 Task: Create a 'doctor' object.
Action: Mouse moved to (779, 62)
Screenshot: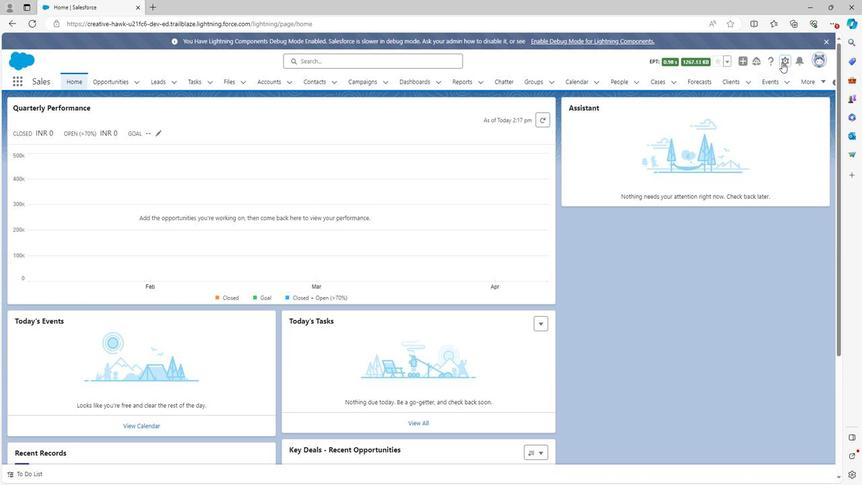 
Action: Mouse pressed left at (779, 62)
Screenshot: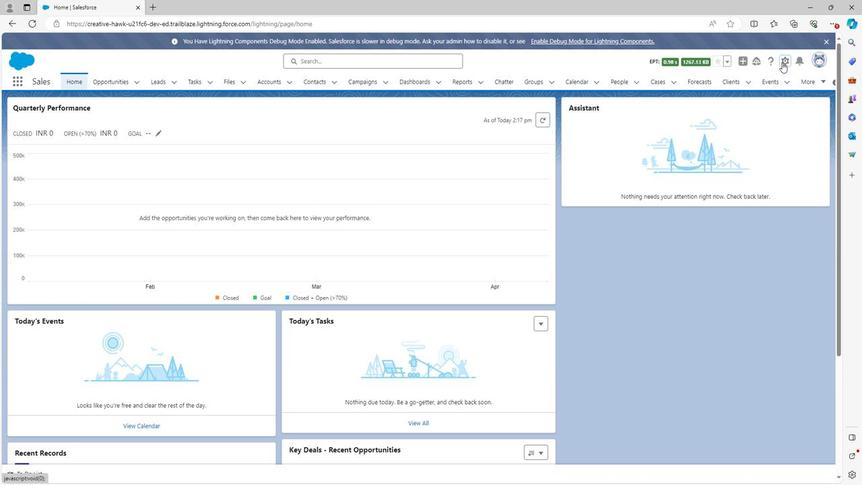
Action: Mouse moved to (743, 88)
Screenshot: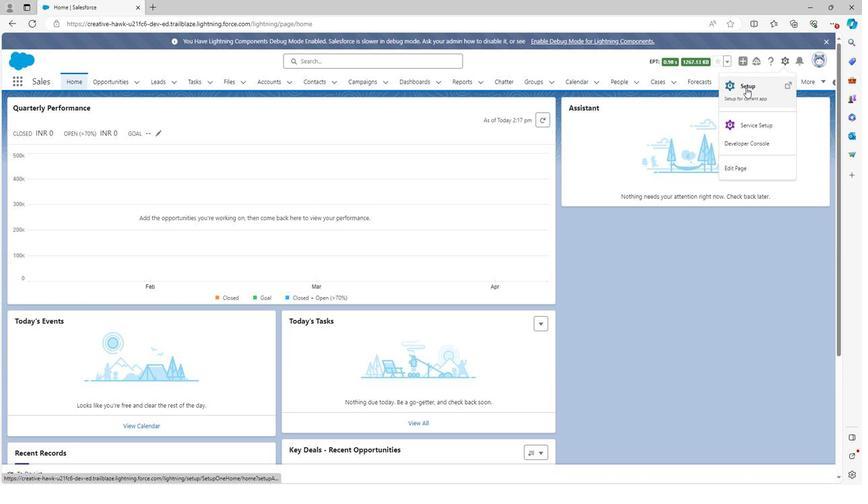 
Action: Mouse pressed left at (743, 88)
Screenshot: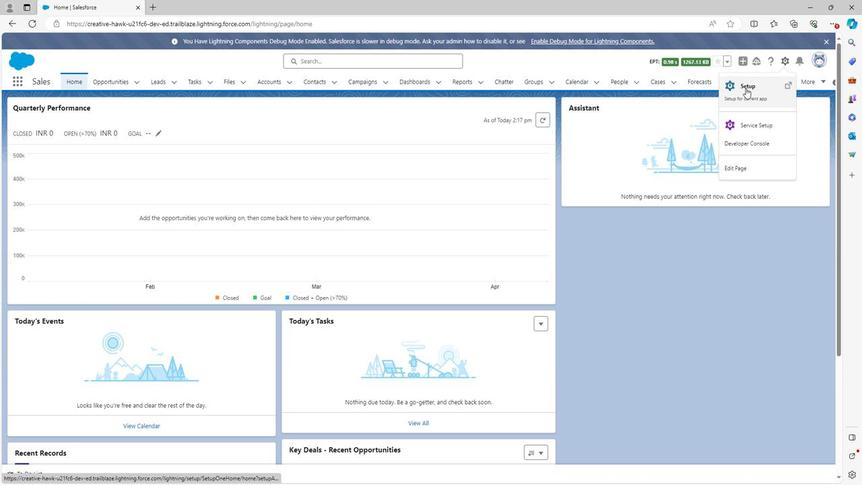 
Action: Mouse moved to (111, 78)
Screenshot: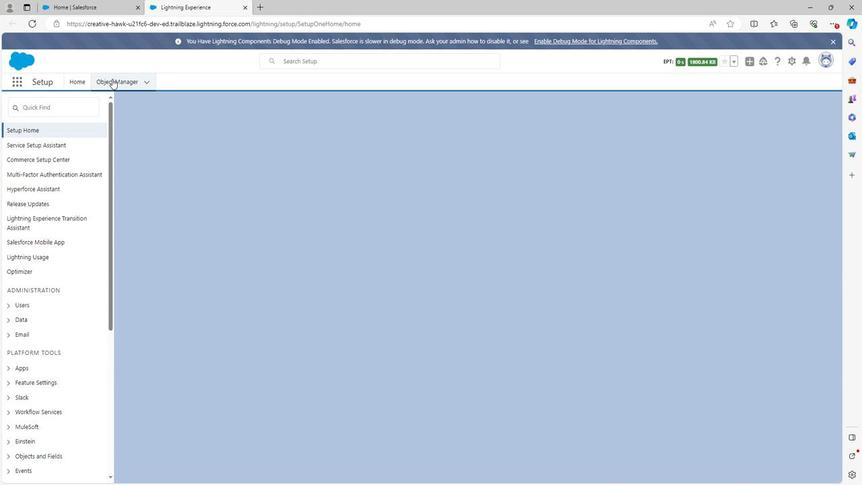 
Action: Mouse pressed left at (111, 78)
Screenshot: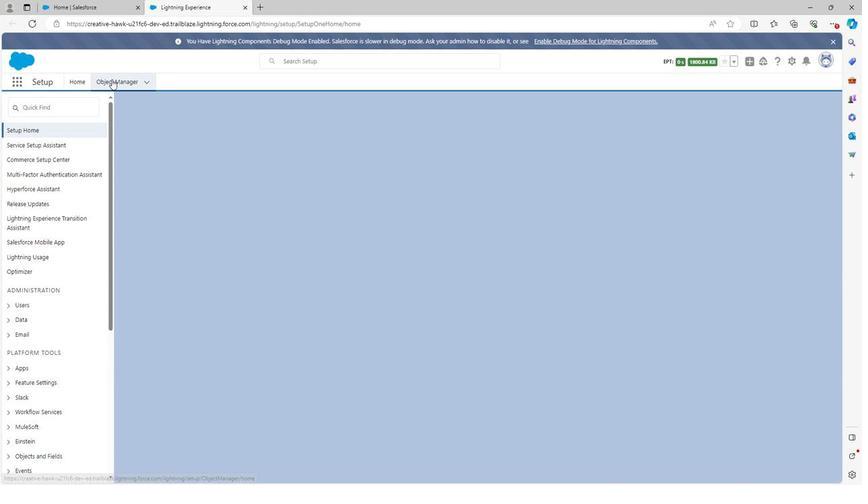 
Action: Mouse moved to (799, 110)
Screenshot: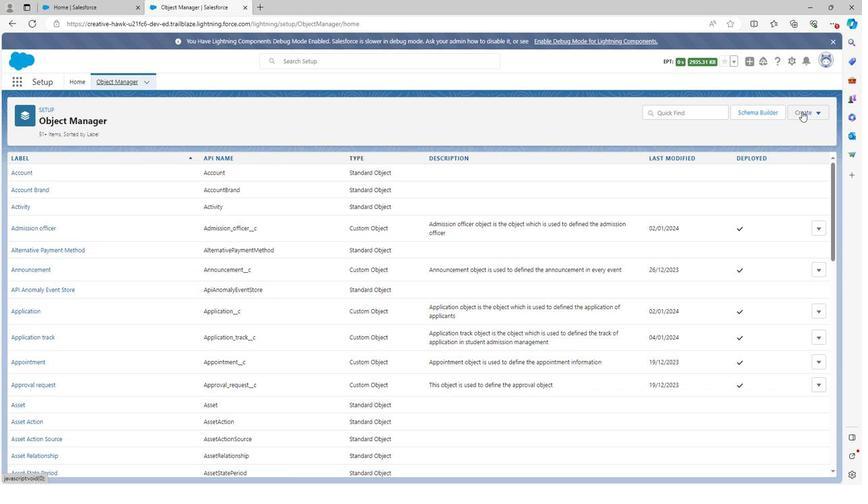 
Action: Mouse pressed left at (799, 110)
Screenshot: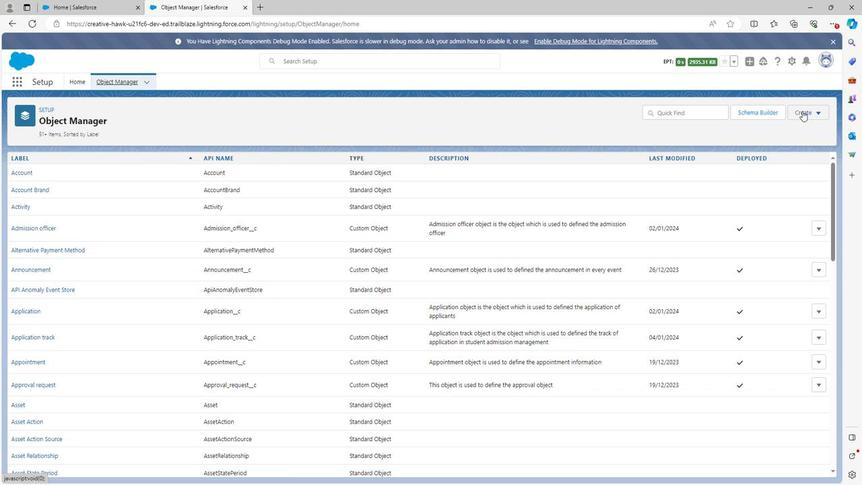 
Action: Mouse moved to (763, 140)
Screenshot: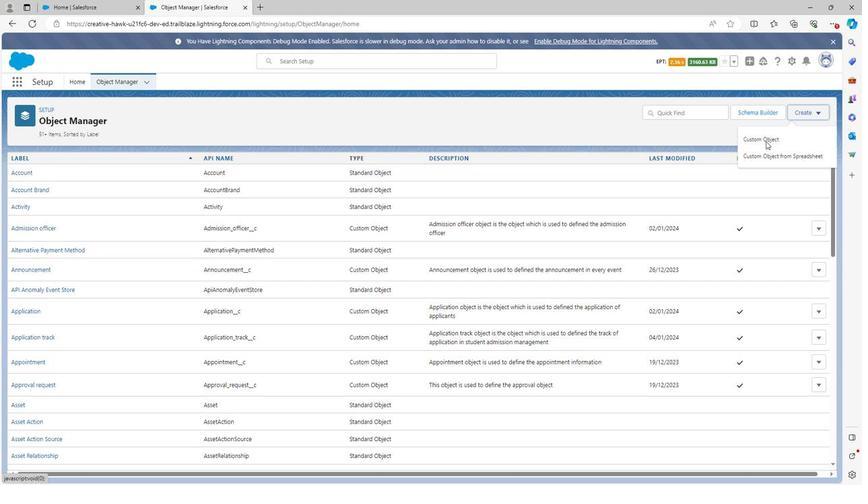 
Action: Mouse pressed left at (763, 140)
Screenshot: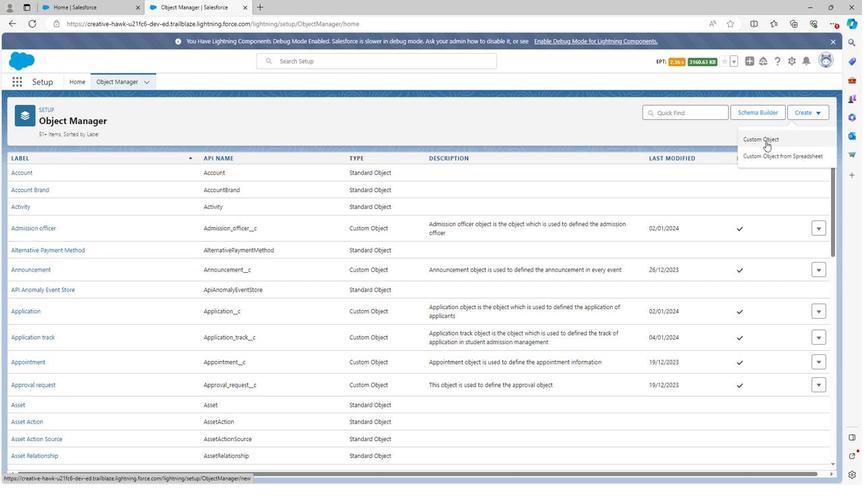 
Action: Mouse moved to (217, 227)
Screenshot: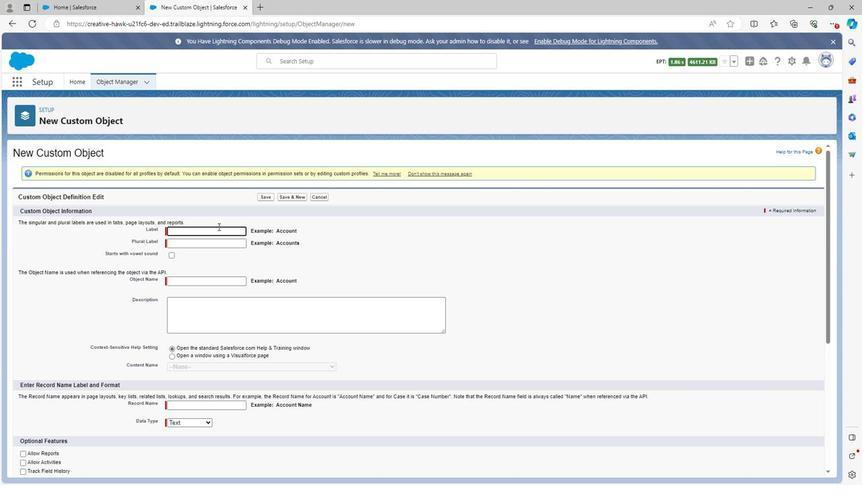 
Action: Key pressed <Key.shift><Key.shift><Key.shift><Key.shift><Key.shift><Key.shift><Key.shift><Key.shift><Key.shift><Key.shift><Key.shift><Key.shift><Key.shift>OPD<Key.space>docto
Screenshot: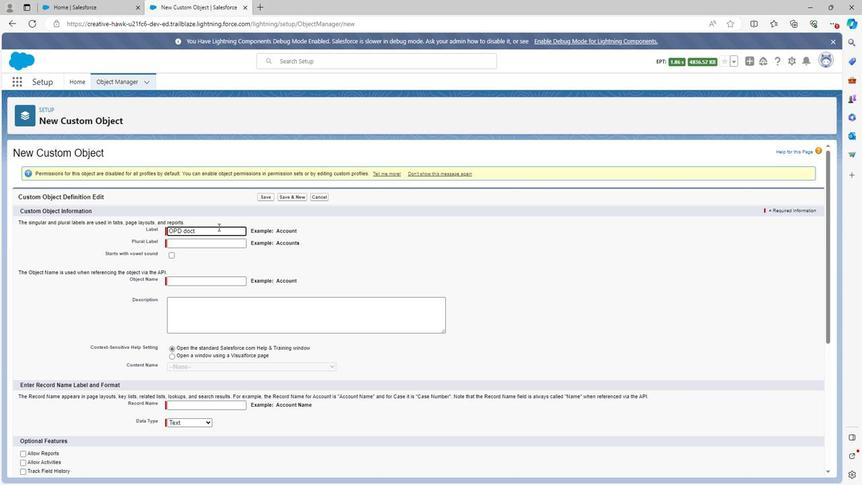 
Action: Mouse moved to (215, 227)
Screenshot: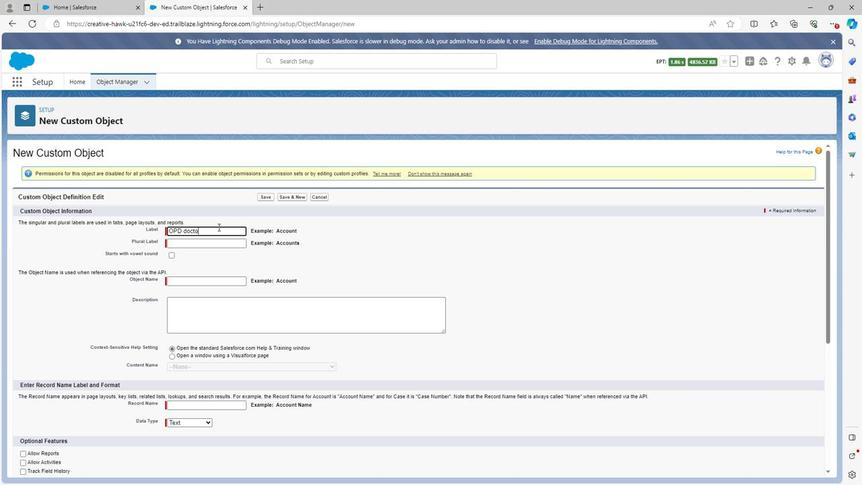 
Action: Key pressed r
Screenshot: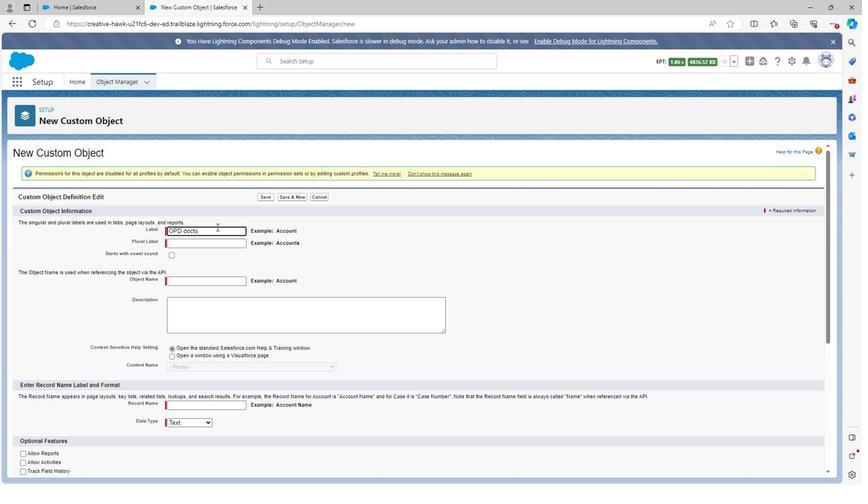 
Action: Mouse moved to (276, 261)
Screenshot: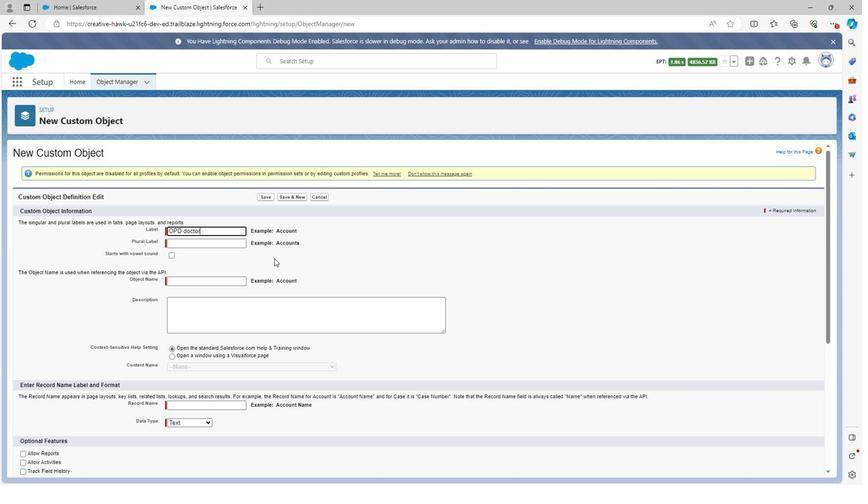 
Action: Mouse pressed left at (276, 261)
Screenshot: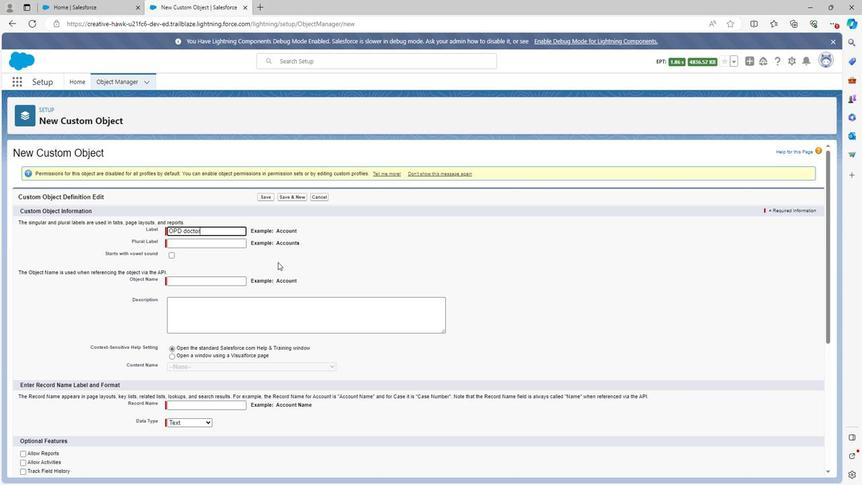 
Action: Mouse moved to (215, 244)
Screenshot: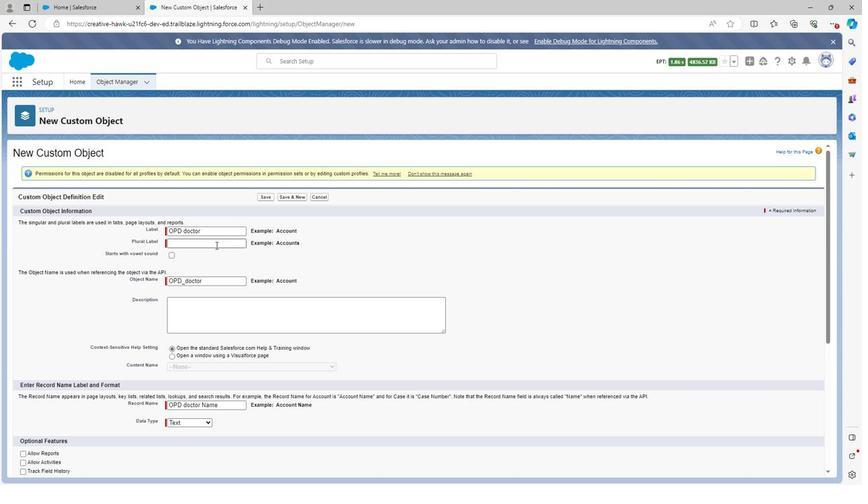 
Action: Mouse pressed left at (215, 244)
Screenshot: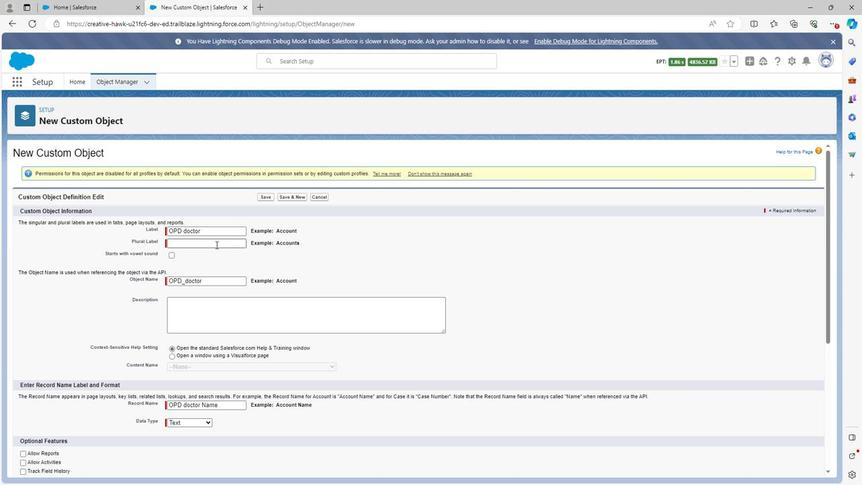 
Action: Key pressed <Key.shift><Key.shift><Key.shift><Key.shift><Key.shift><Key.shift><Key.shift><Key.shift><Key.shift>OPD<Key.space>doctors
Screenshot: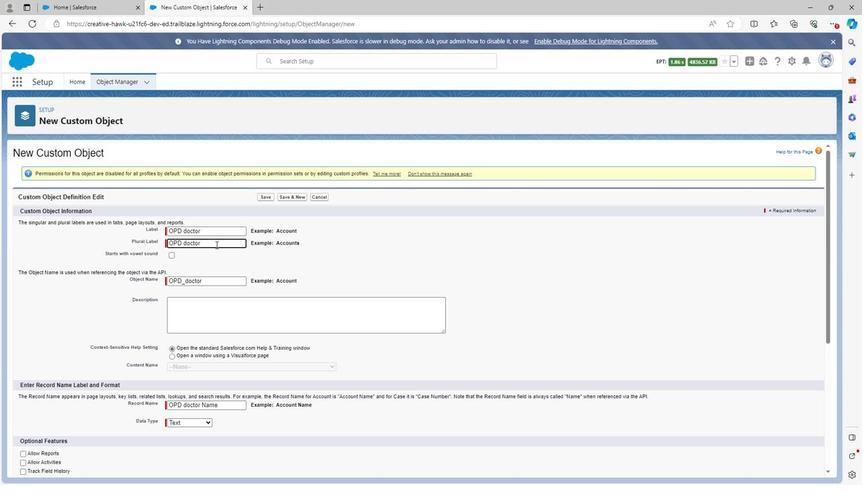 
Action: Mouse moved to (196, 309)
Screenshot: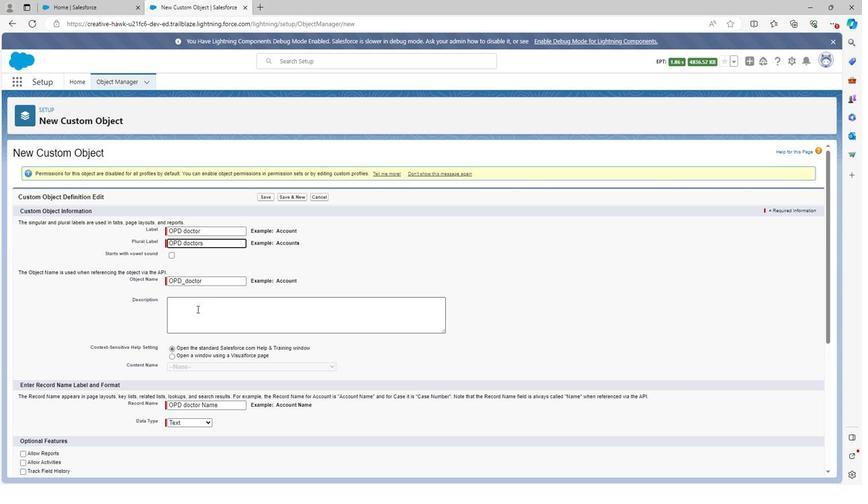 
Action: Mouse pressed left at (196, 309)
Screenshot: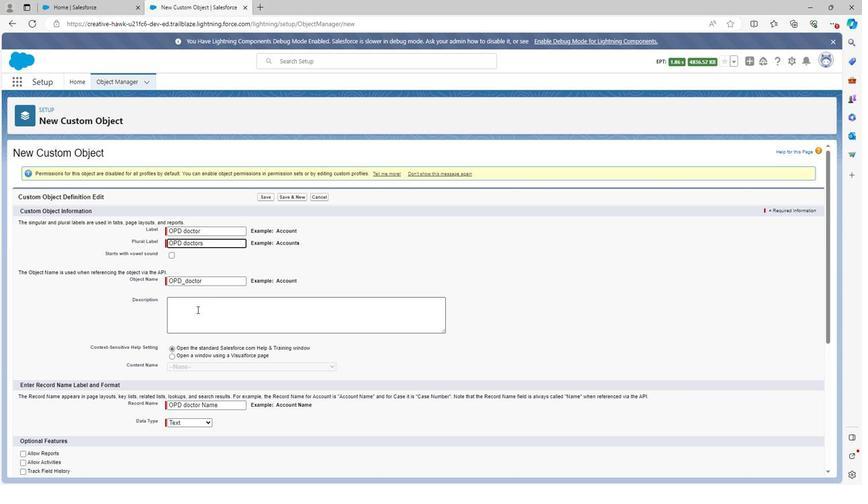 
Action: Key pressed <Key.shift><Key.shift><Key.shift><Key.shift><Key.shift>OPD<Key.space>doctor<Key.space>object<Key.space>is<Key.space>the<Key.space>object<Key.space>which<Key.space>is<Key.space>used<Key.space>to<Key.space>defined<Key.space>the<Key.space>doctor<Key.space>of<Key.space><Key.shift><Key.shift><Key.shift><Key.shift><Key.shift><Key.shift><Key.shift><Key.shift><Key.shift>OPD<Key.space>in<Key.space>hospital<Key.space>opd<Key.space>management
Screenshot: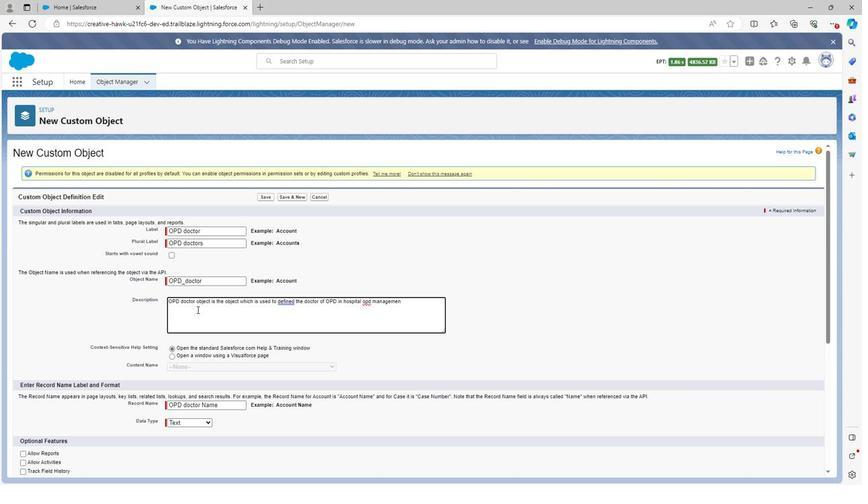 
Action: Mouse moved to (144, 390)
Screenshot: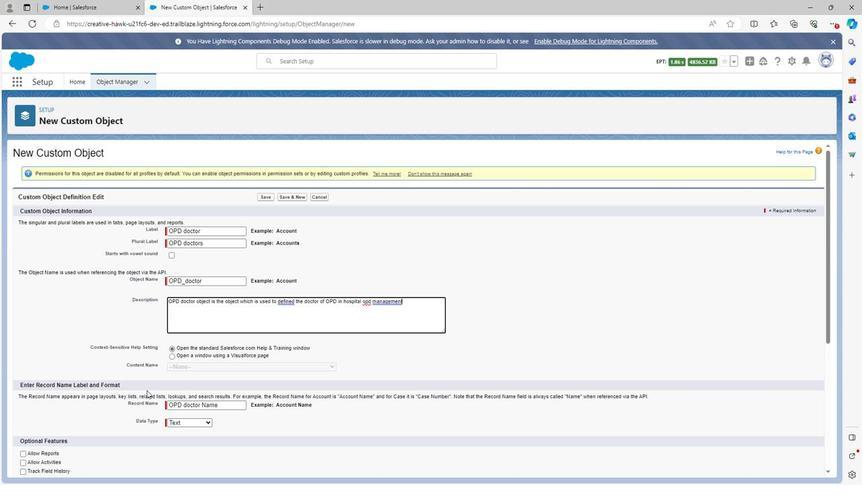 
Action: Mouse scrolled (144, 389) with delta (0, 0)
Screenshot: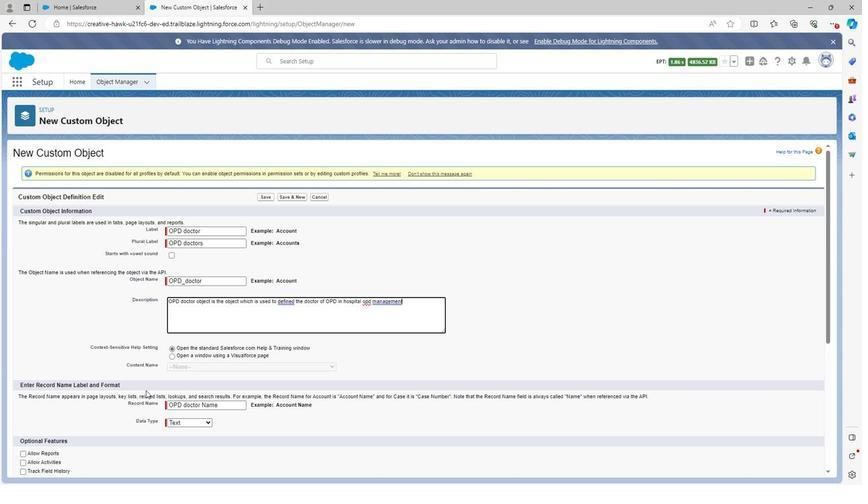 
Action: Mouse scrolled (144, 389) with delta (0, 0)
Screenshot: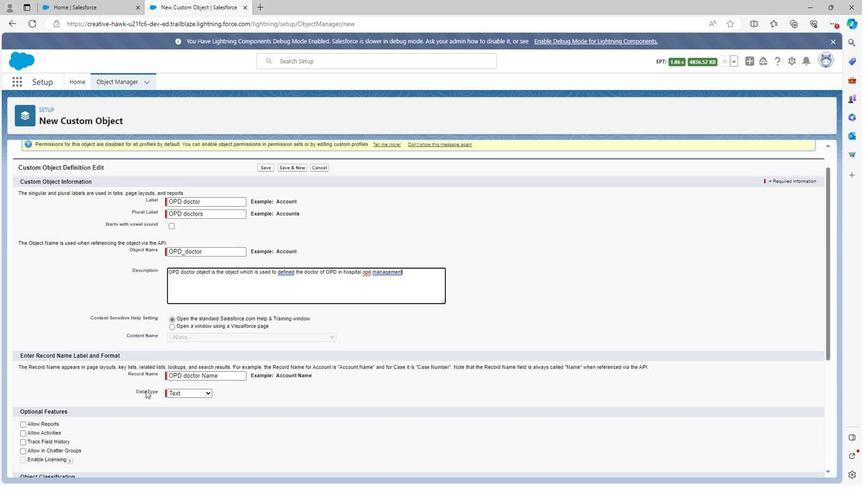 
Action: Mouse scrolled (144, 389) with delta (0, 0)
Screenshot: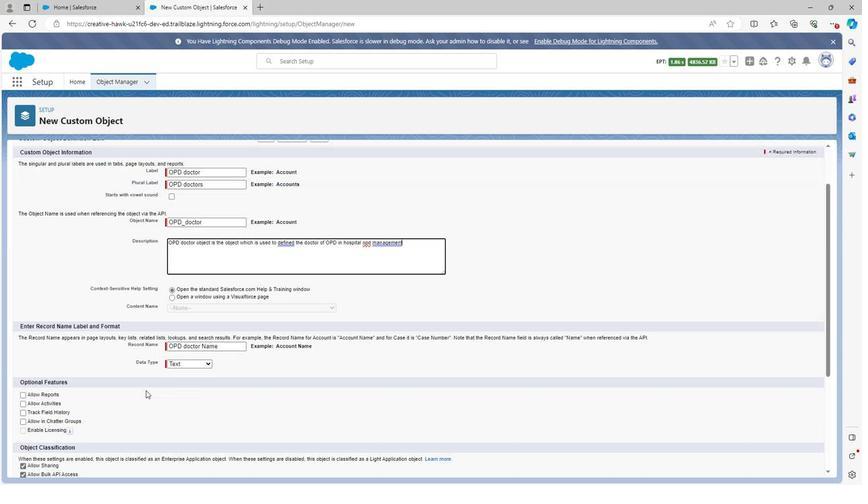 
Action: Mouse scrolled (144, 389) with delta (0, 0)
Screenshot: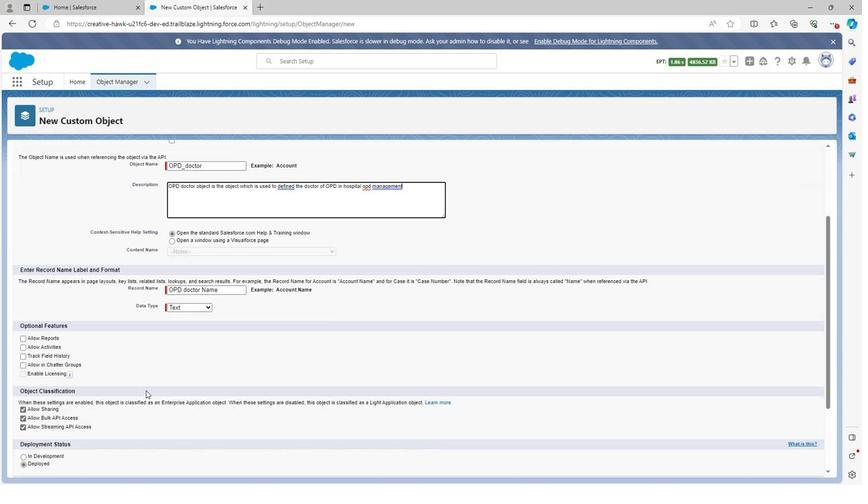 
Action: Mouse moved to (22, 250)
Screenshot: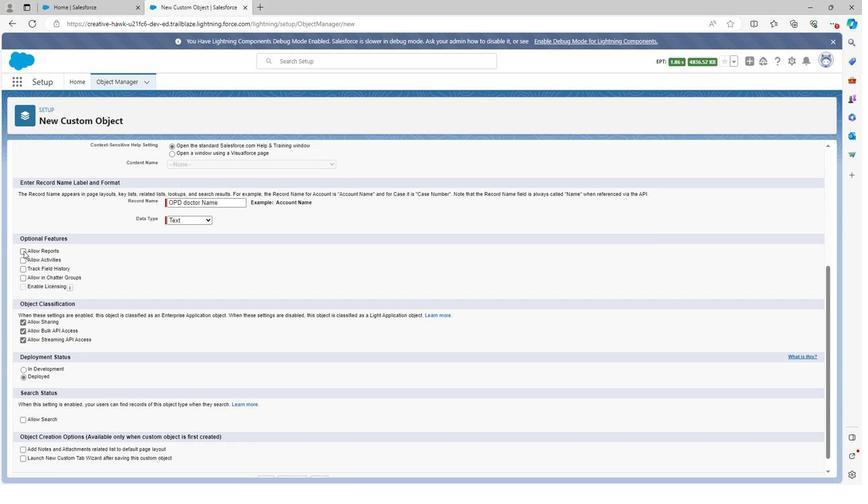 
Action: Mouse pressed left at (22, 250)
Screenshot: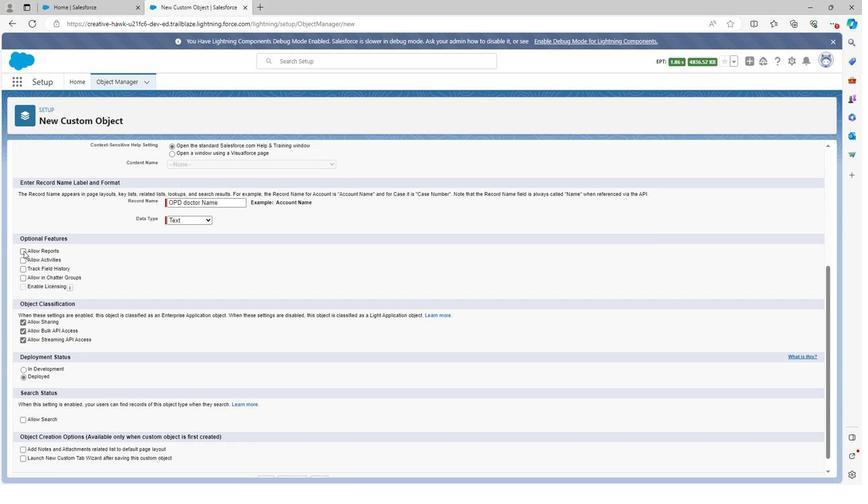 
Action: Mouse moved to (22, 261)
Screenshot: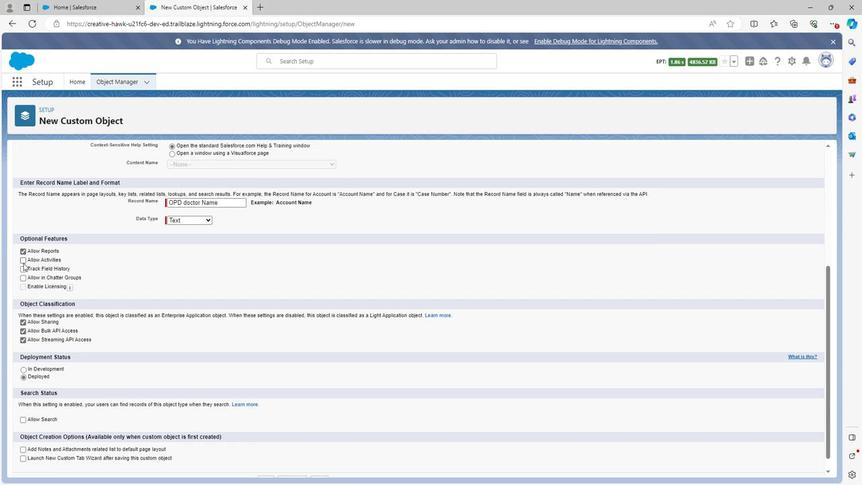 
Action: Mouse pressed left at (22, 261)
Screenshot: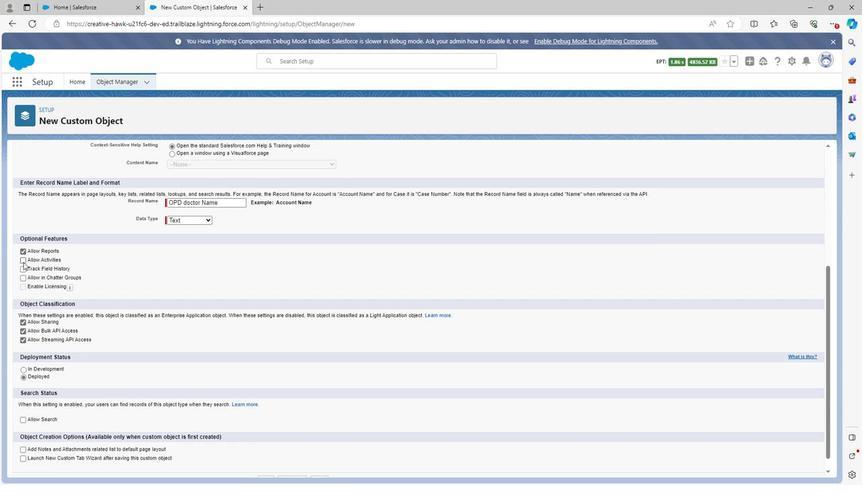 
Action: Mouse moved to (22, 268)
Screenshot: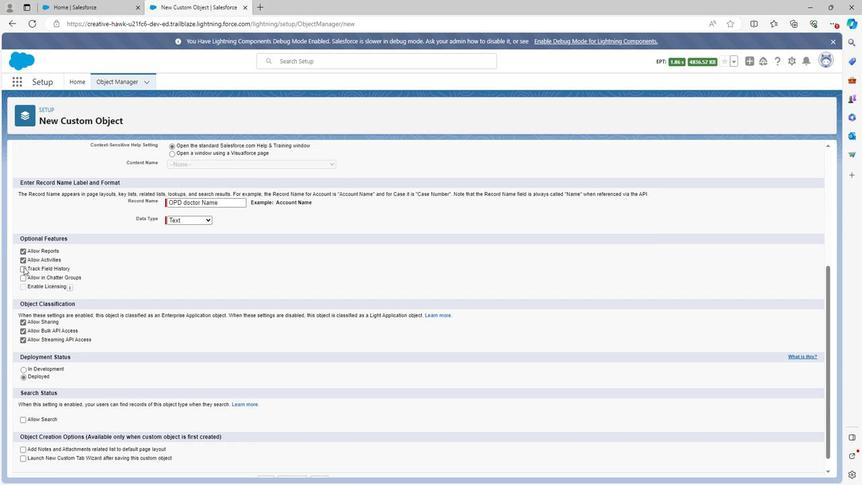 
Action: Mouse pressed left at (22, 268)
Screenshot: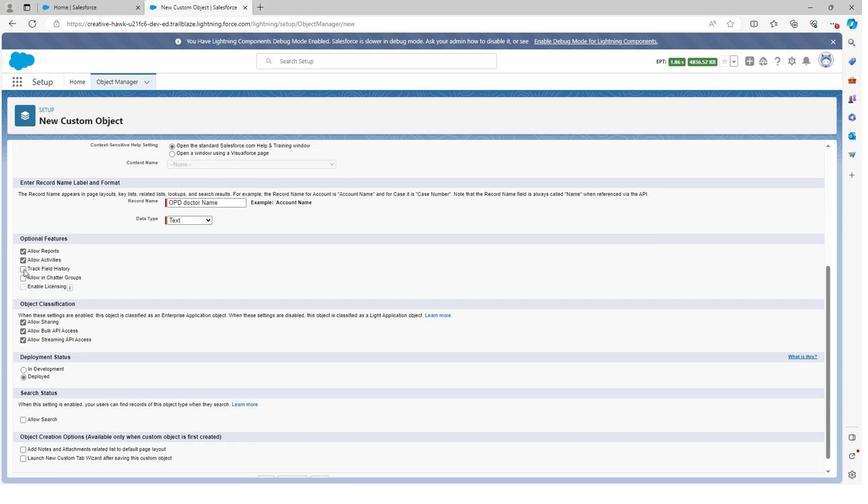 
Action: Mouse moved to (22, 277)
Screenshot: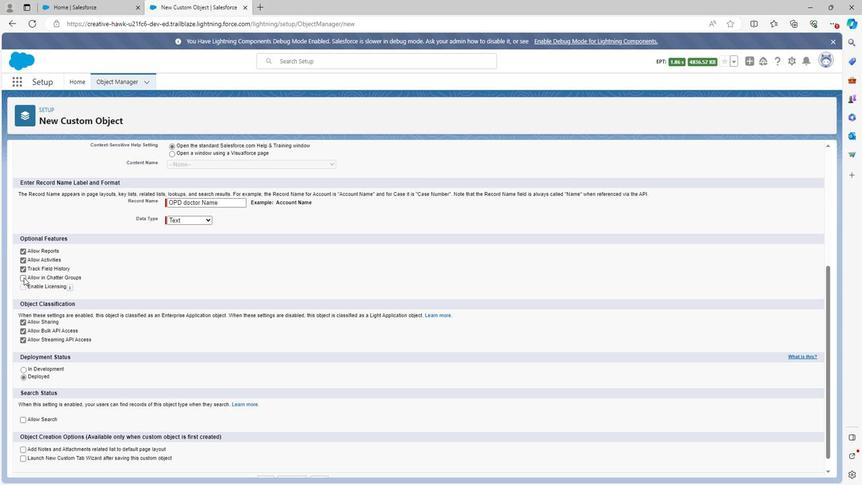 
Action: Mouse pressed left at (22, 277)
Screenshot: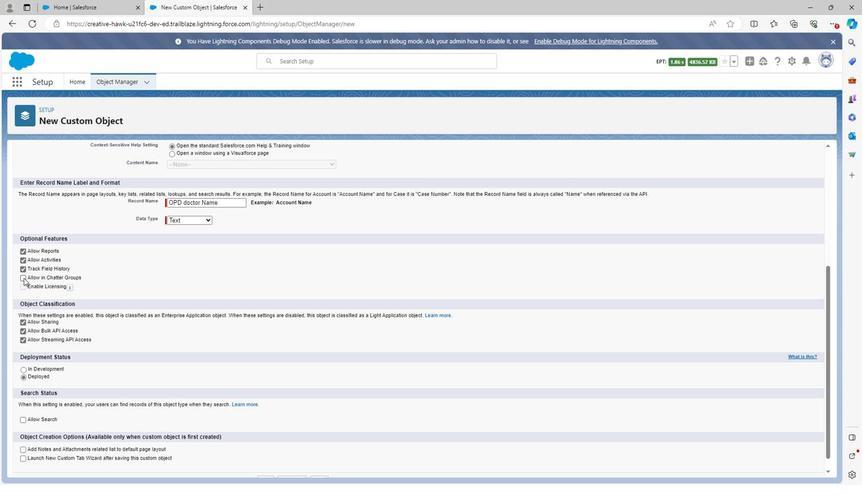 
Action: Mouse moved to (49, 301)
Screenshot: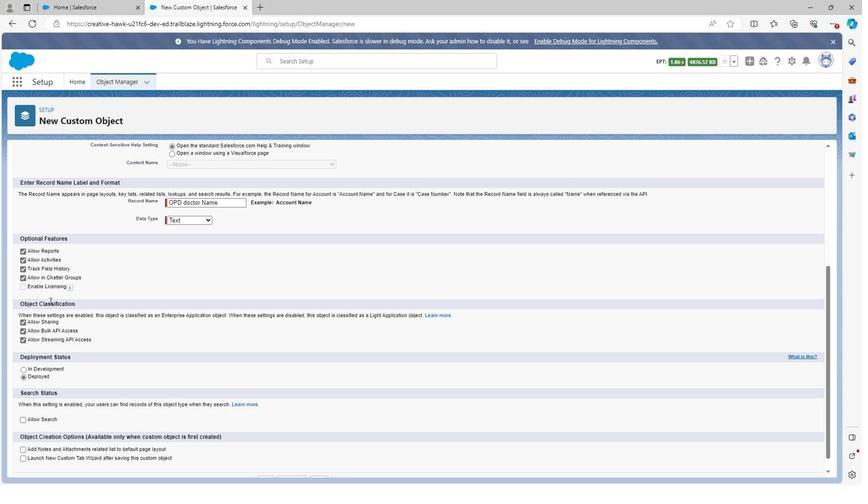 
Action: Mouse scrolled (49, 300) with delta (0, 0)
Screenshot: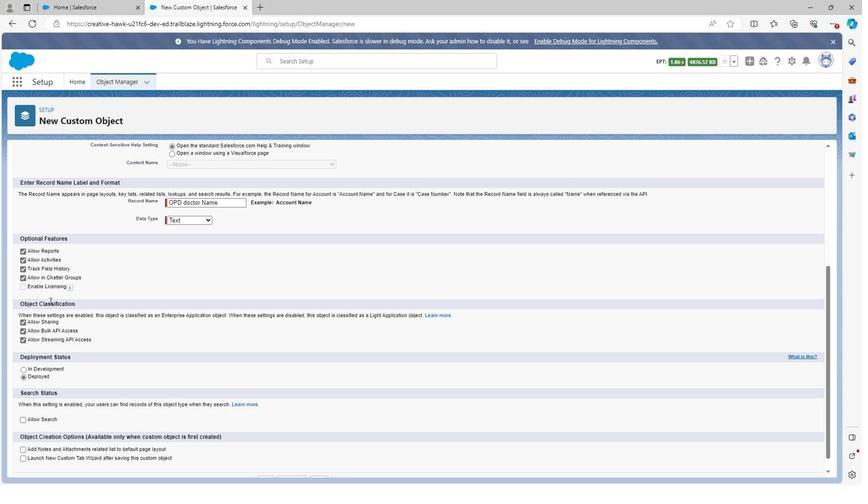 
Action: Mouse scrolled (49, 300) with delta (0, 0)
Screenshot: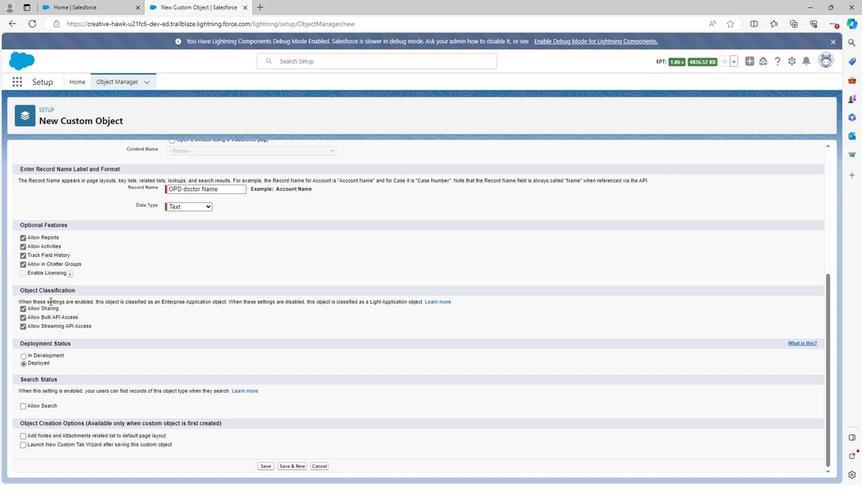 
Action: Mouse moved to (24, 405)
Screenshot: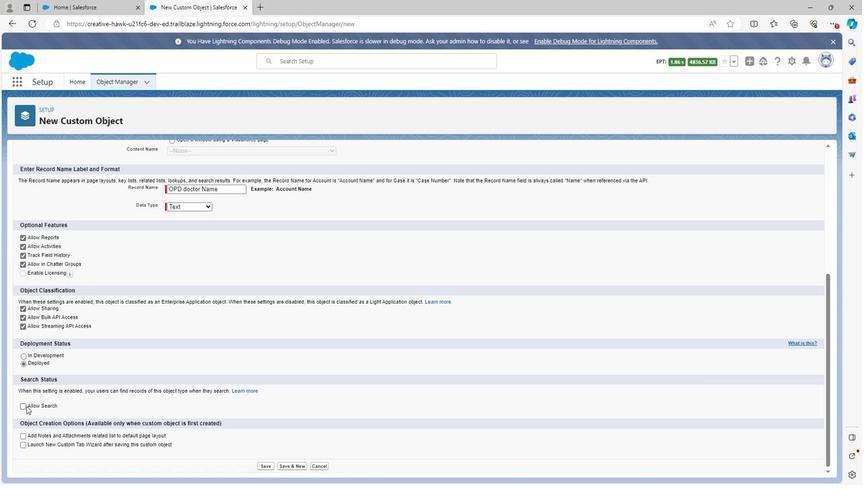 
Action: Mouse pressed left at (24, 405)
Screenshot: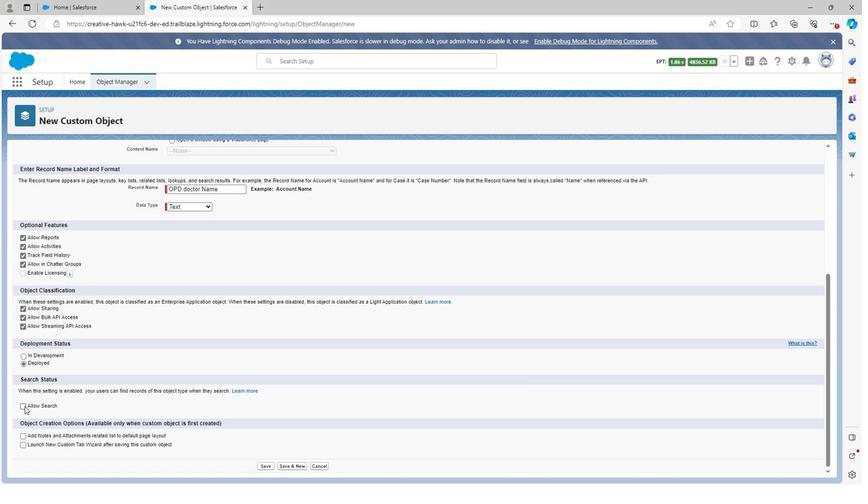 
Action: Mouse moved to (264, 462)
Screenshot: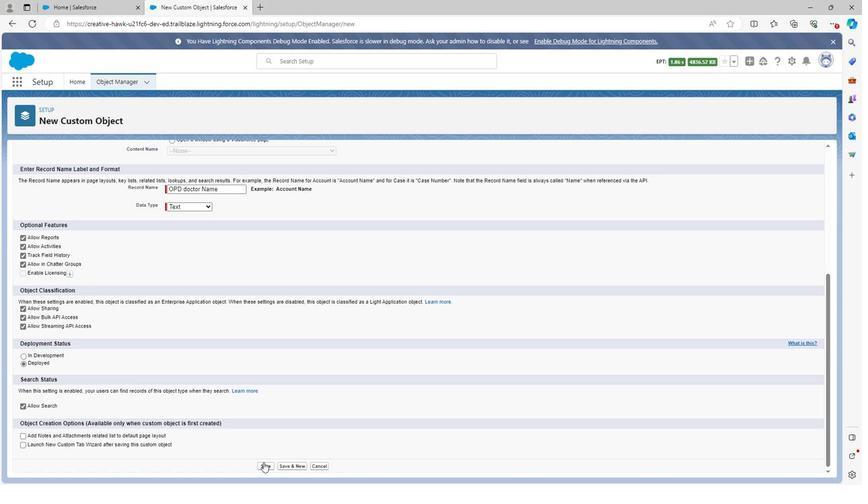 
Action: Mouse pressed left at (264, 462)
Screenshot: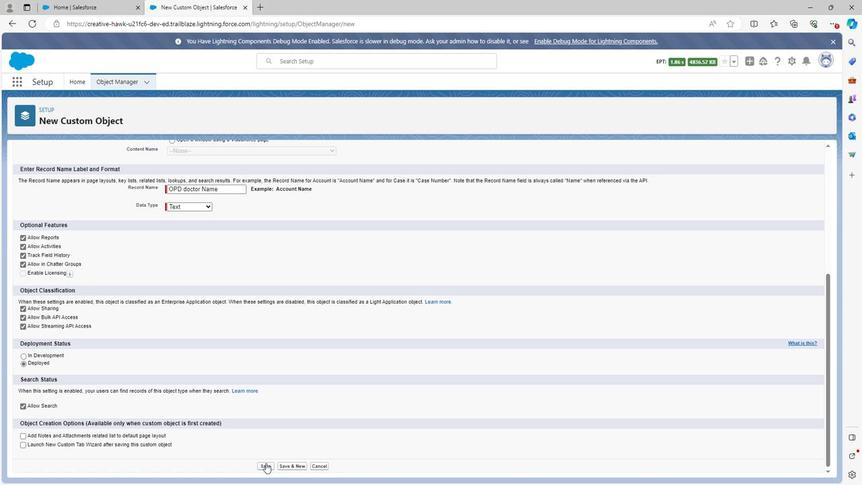 
Action: Mouse moved to (84, 106)
Screenshot: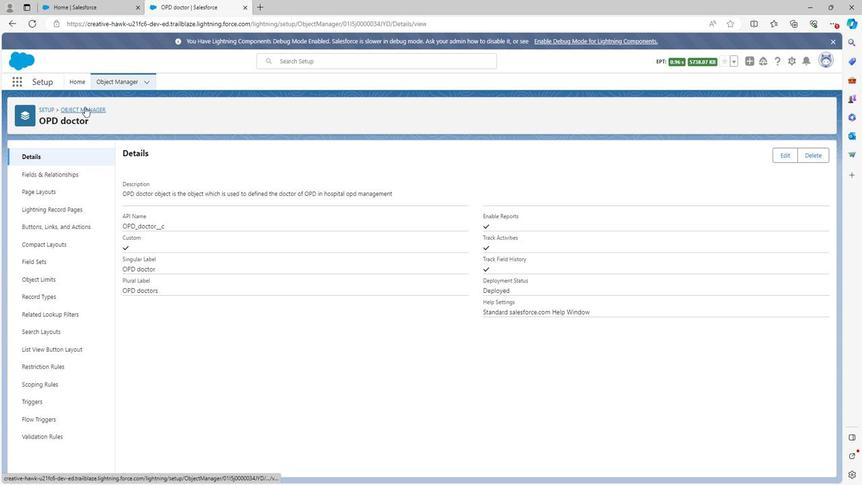 
Action: Mouse pressed left at (84, 106)
Screenshot: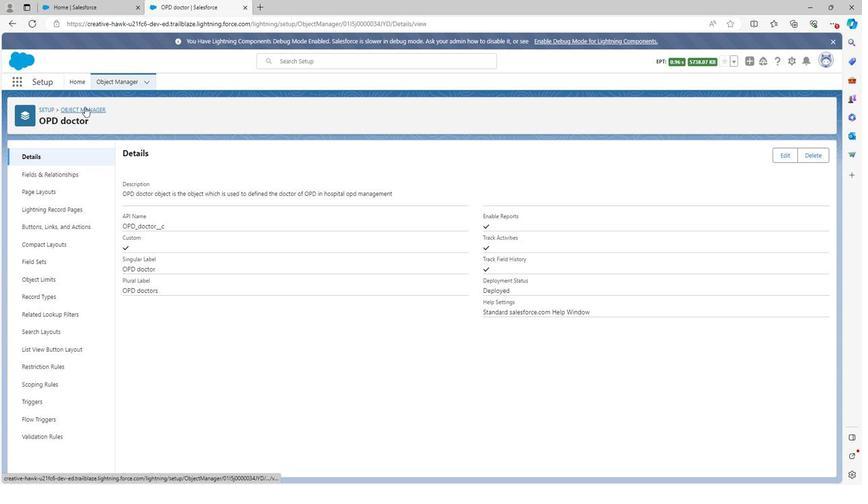 
Action: Mouse moved to (52, 305)
Screenshot: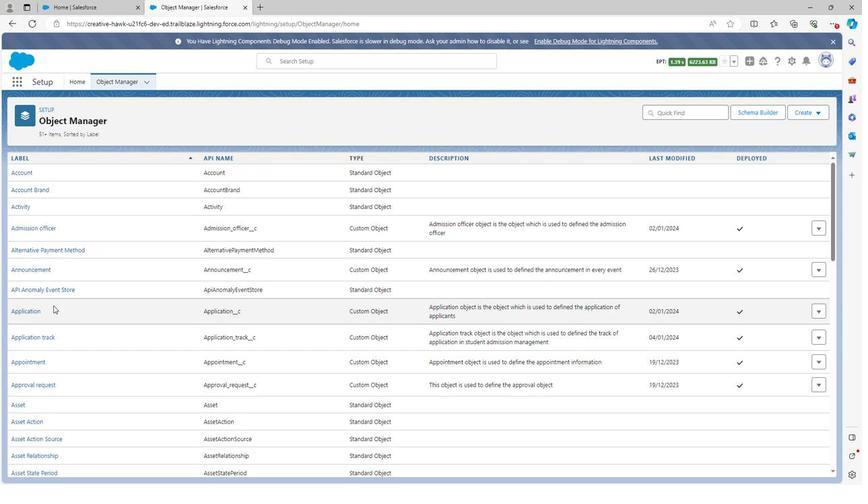 
Action: Mouse scrolled (52, 304) with delta (0, 0)
Screenshot: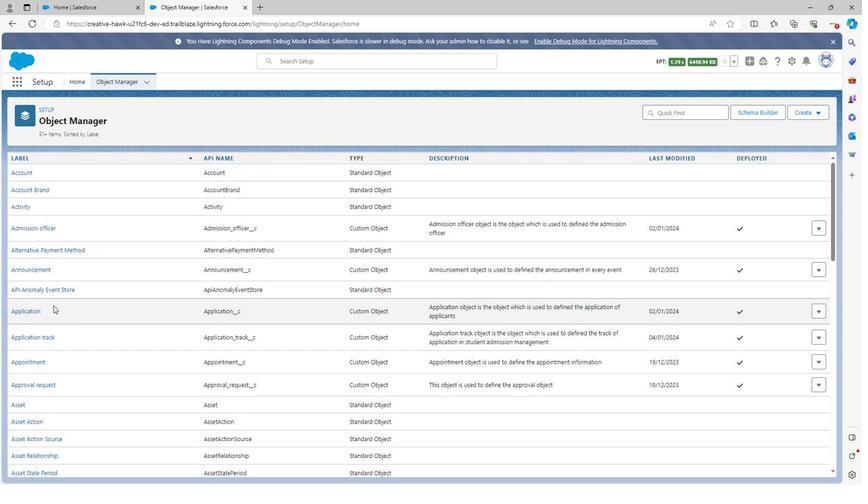 
Action: Mouse scrolled (52, 304) with delta (0, 0)
Screenshot: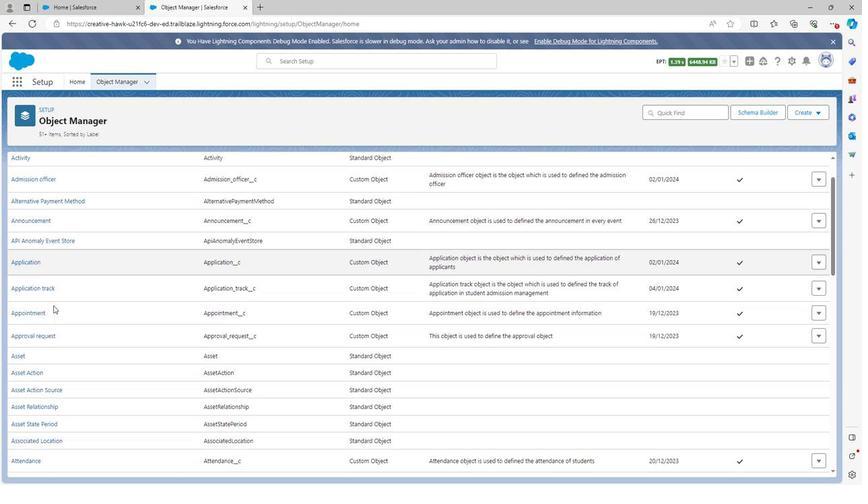 
Action: Mouse scrolled (52, 304) with delta (0, 0)
Screenshot: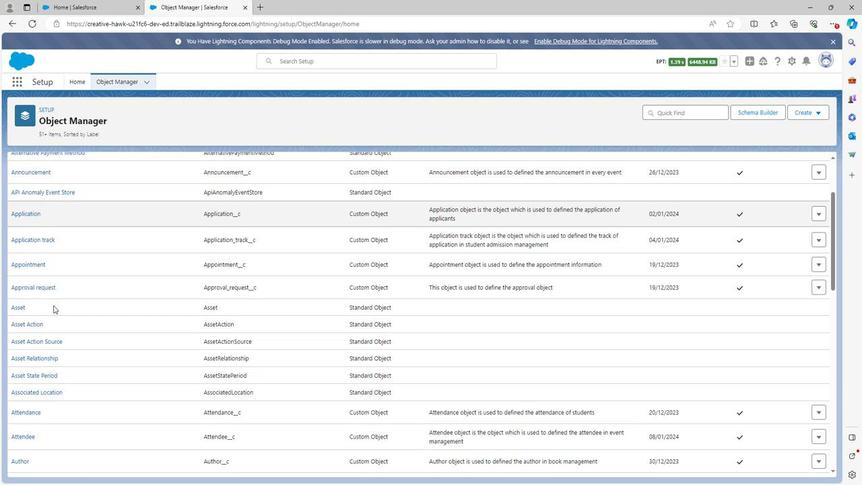 
Action: Mouse scrolled (52, 304) with delta (0, 0)
Screenshot: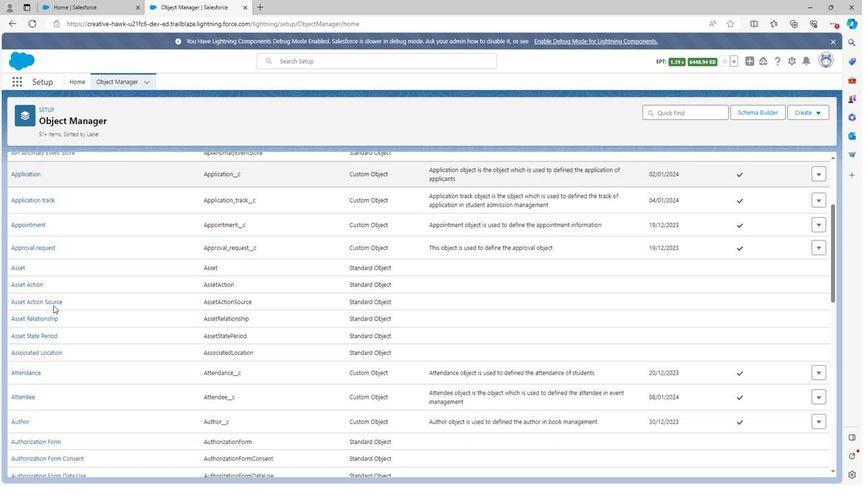
Action: Mouse scrolled (52, 304) with delta (0, 0)
Screenshot: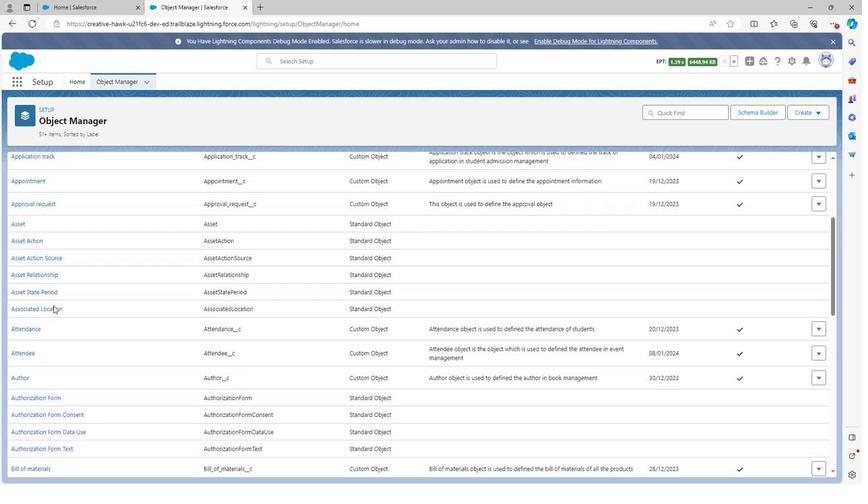 
Action: Mouse scrolled (52, 304) with delta (0, 0)
Screenshot: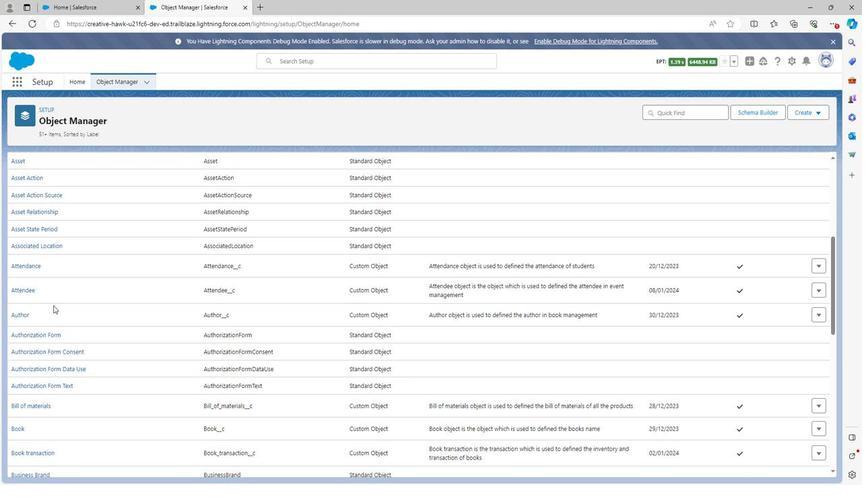 
Action: Mouse scrolled (52, 304) with delta (0, 0)
Screenshot: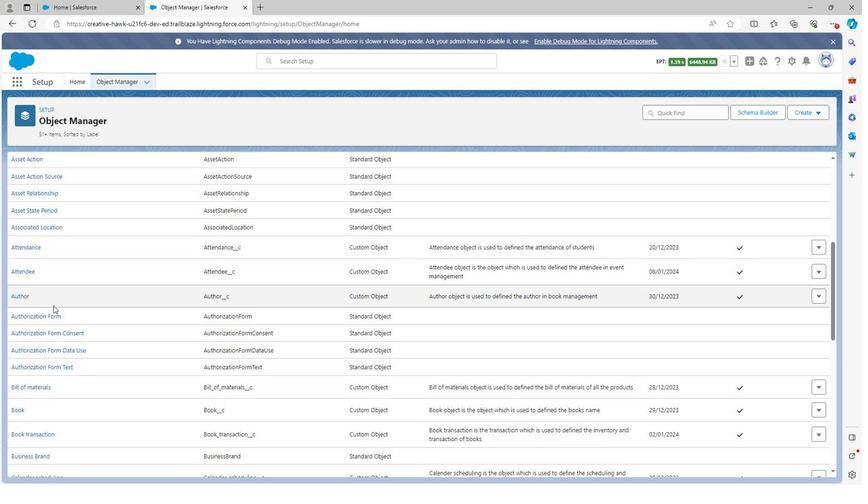 
Action: Mouse scrolled (52, 304) with delta (0, 0)
Screenshot: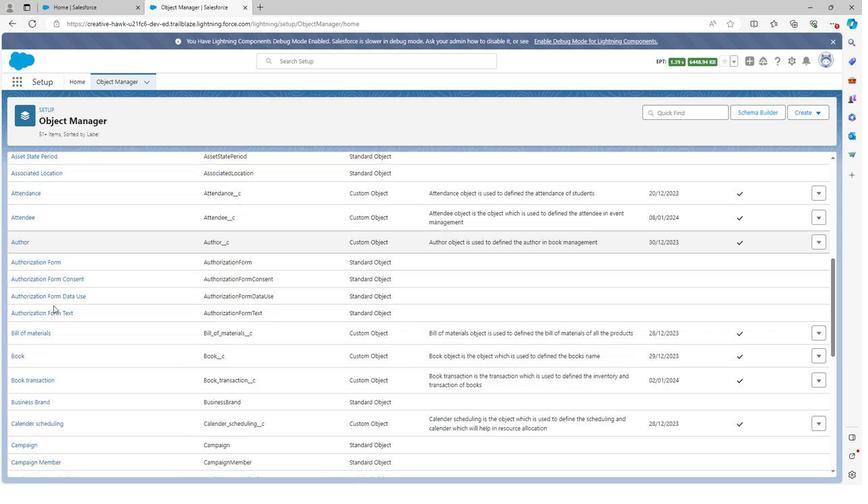 
Action: Mouse scrolled (52, 304) with delta (0, 0)
Screenshot: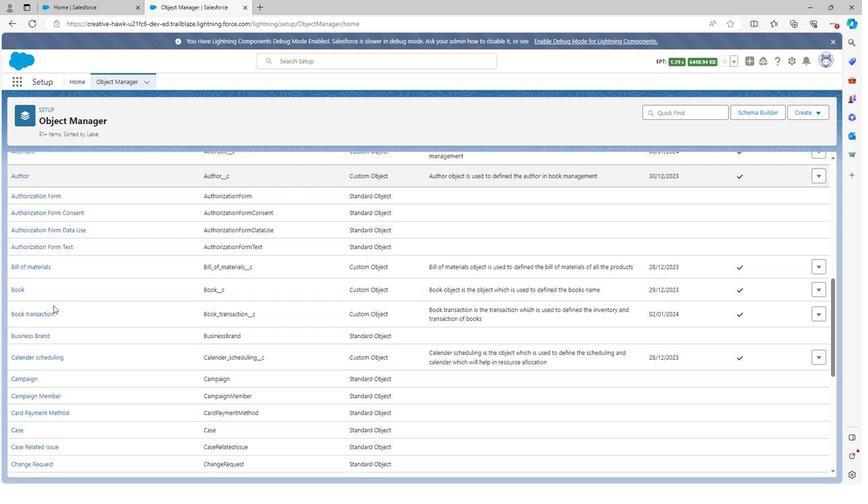 
Action: Mouse scrolled (52, 304) with delta (0, 0)
Screenshot: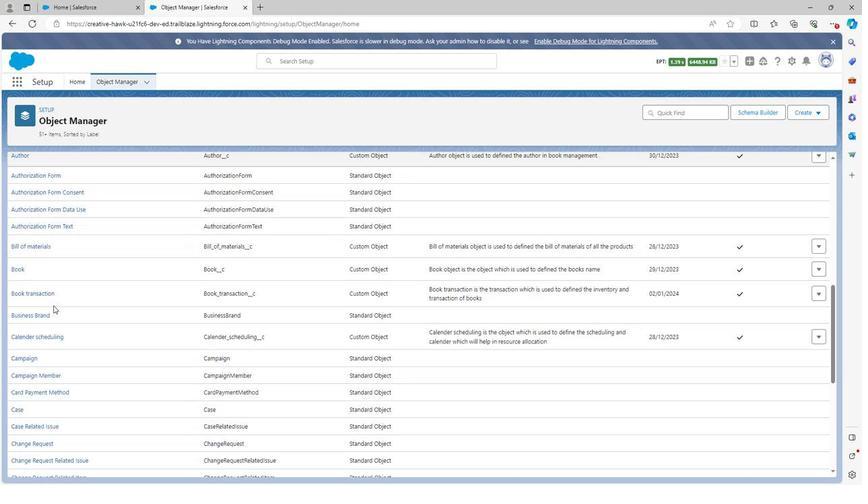 
Action: Mouse scrolled (52, 304) with delta (0, 0)
Screenshot: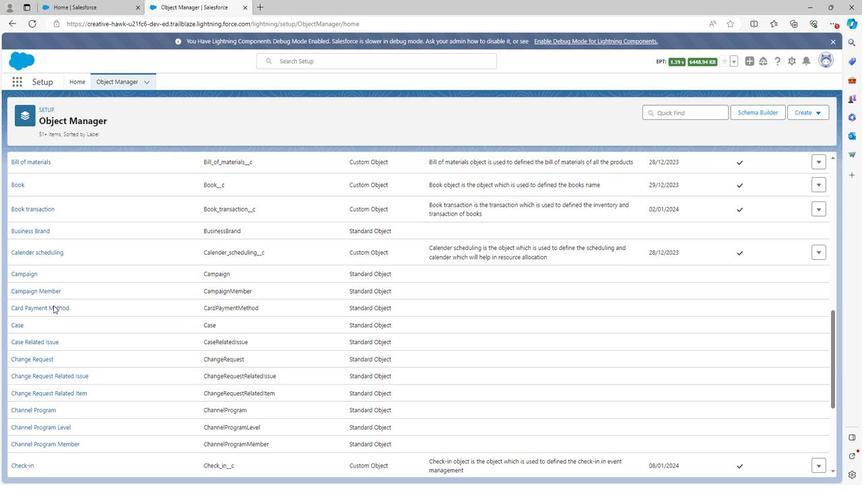 
Action: Mouse scrolled (52, 304) with delta (0, 0)
Screenshot: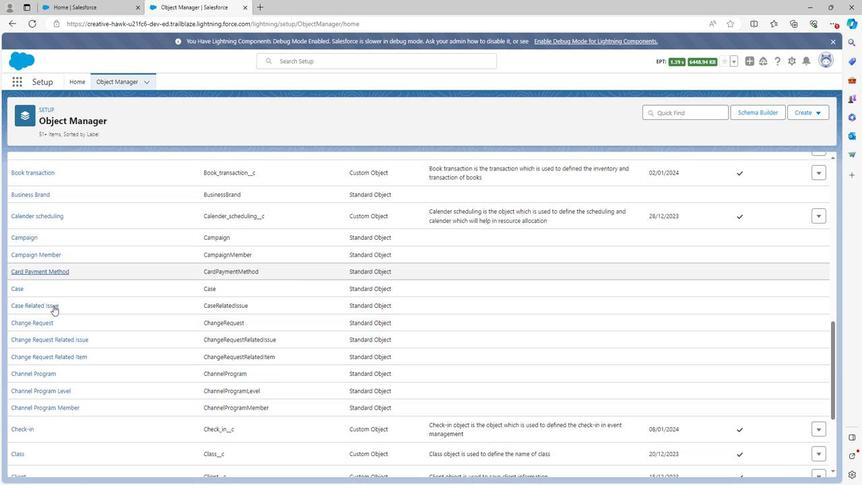 
Action: Mouse scrolled (52, 304) with delta (0, 0)
Screenshot: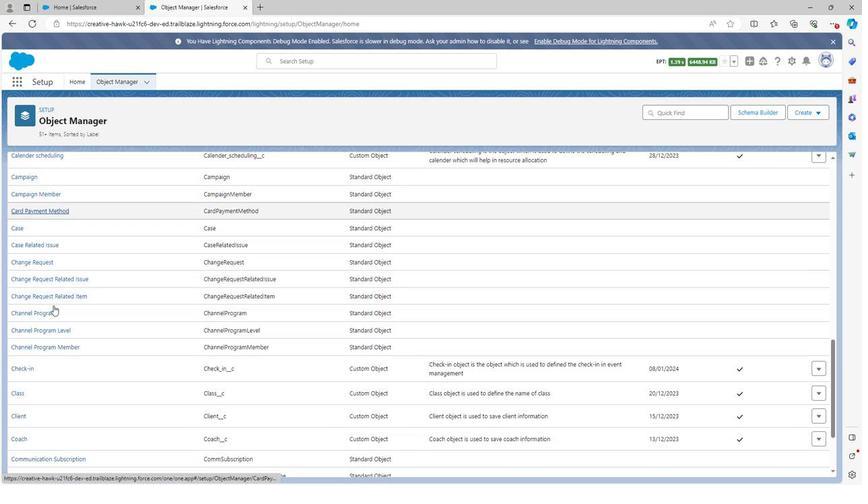 
Action: Mouse scrolled (52, 304) with delta (0, 0)
Screenshot: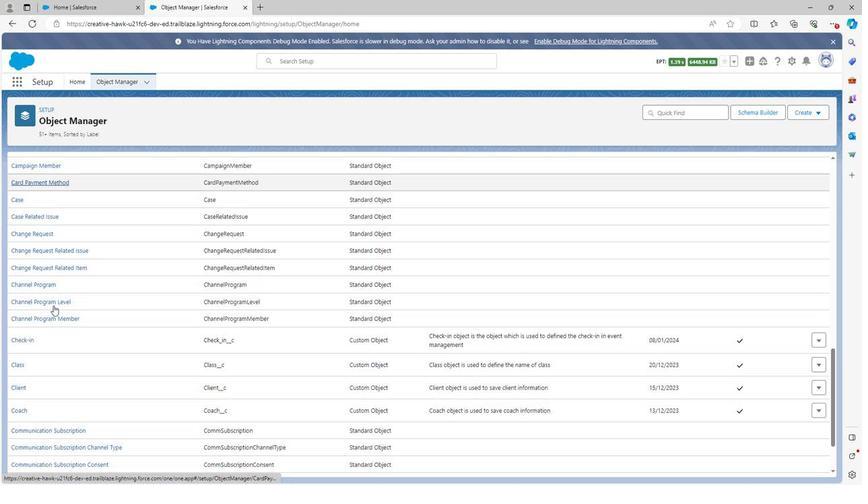 
Action: Mouse scrolled (52, 304) with delta (0, 0)
Screenshot: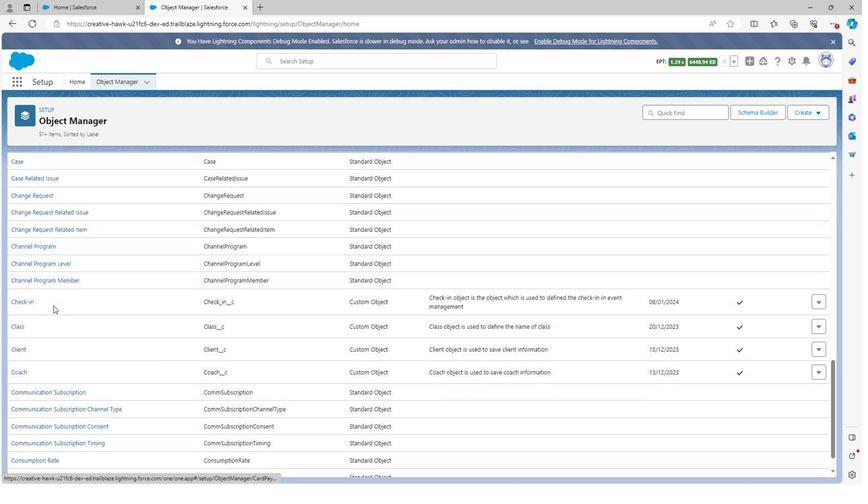 
Action: Mouse scrolled (52, 304) with delta (0, 0)
Screenshot: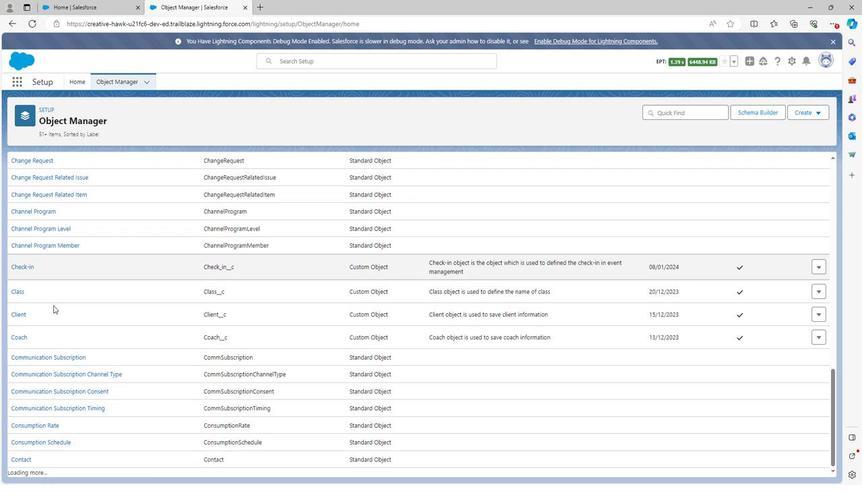 
Action: Mouse scrolled (52, 304) with delta (0, 0)
Screenshot: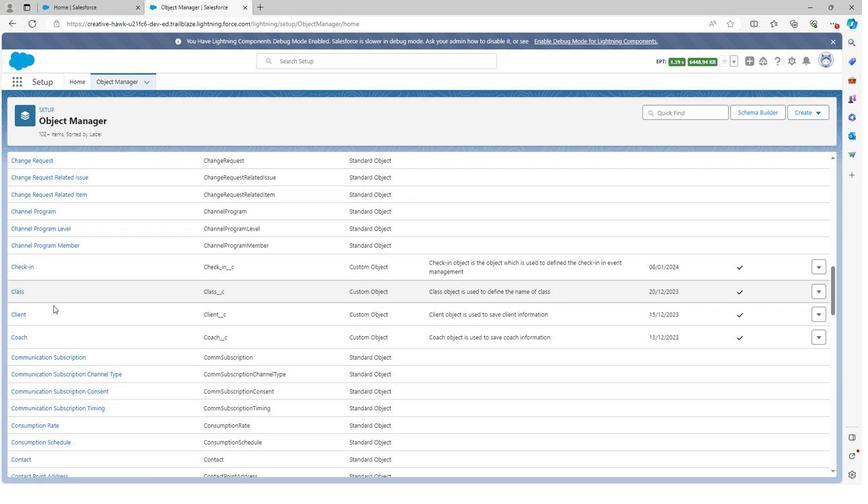
Action: Mouse scrolled (52, 304) with delta (0, 0)
Screenshot: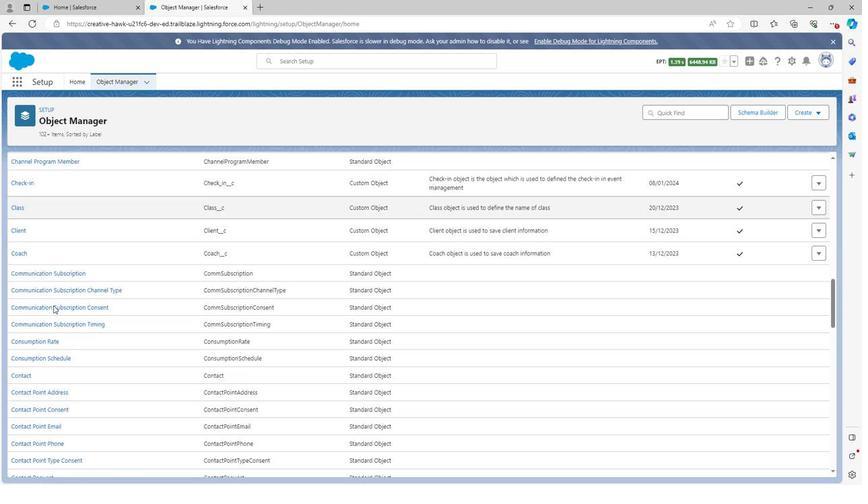 
Action: Mouse scrolled (52, 304) with delta (0, 0)
Screenshot: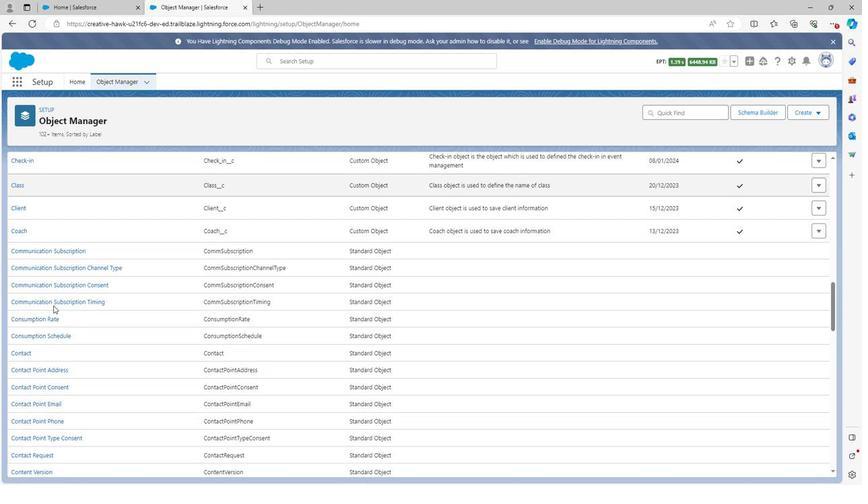 
Action: Mouse scrolled (52, 304) with delta (0, 0)
Screenshot: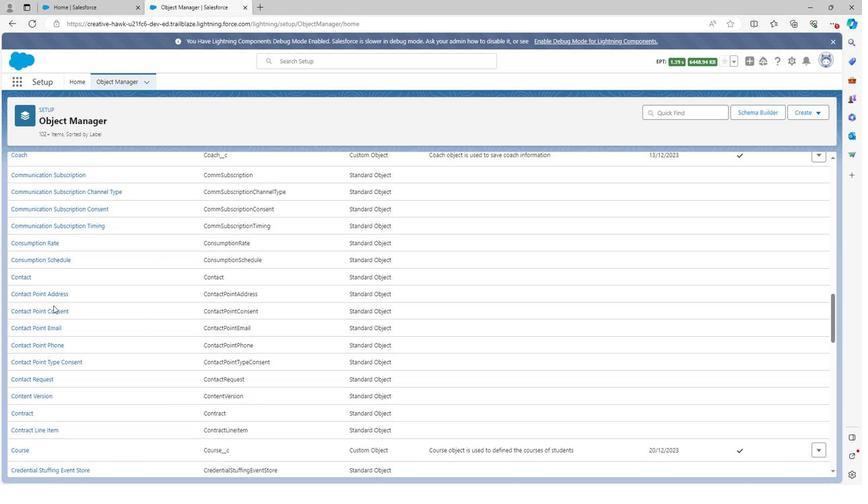 
Action: Mouse scrolled (52, 304) with delta (0, 0)
Screenshot: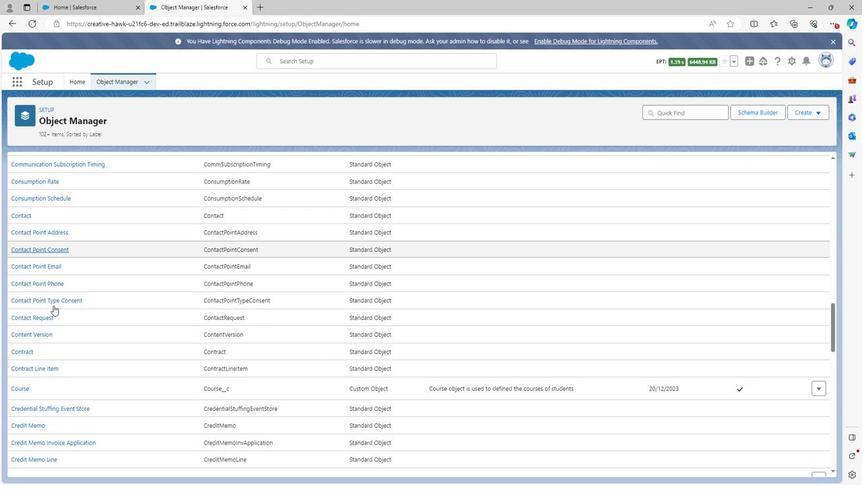 
Action: Mouse scrolled (52, 304) with delta (0, 0)
Screenshot: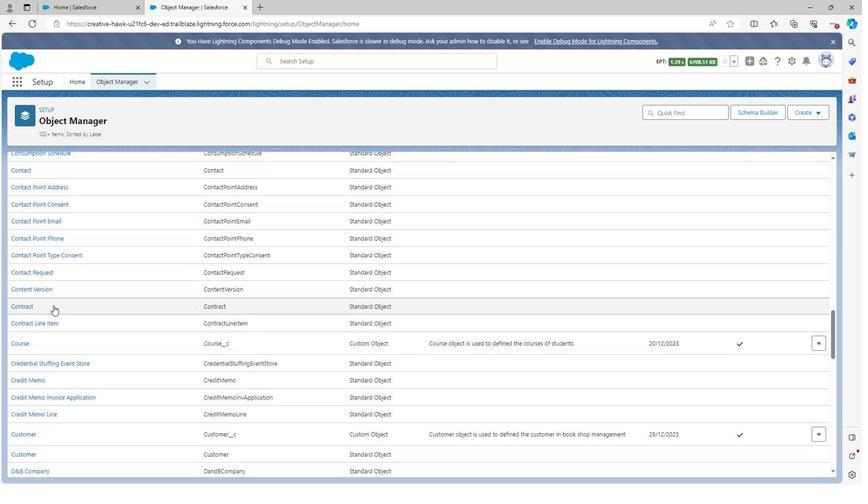 
Action: Mouse scrolled (52, 304) with delta (0, 0)
Screenshot: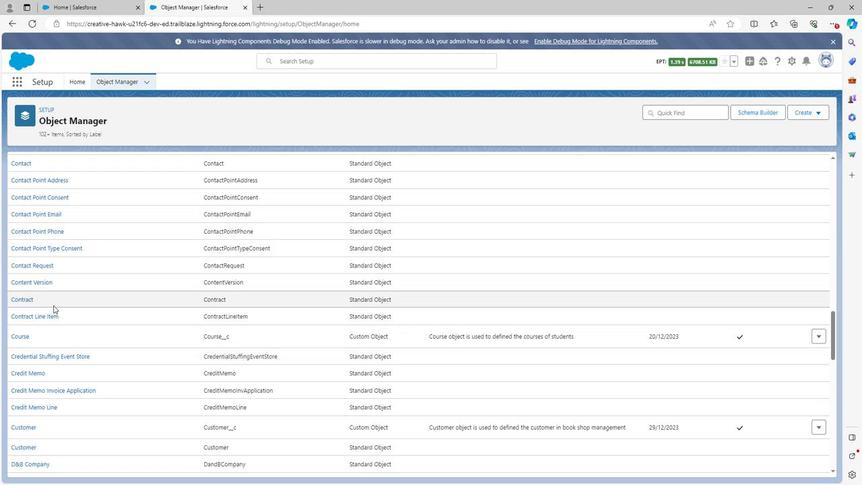 
Action: Mouse scrolled (52, 304) with delta (0, 0)
Screenshot: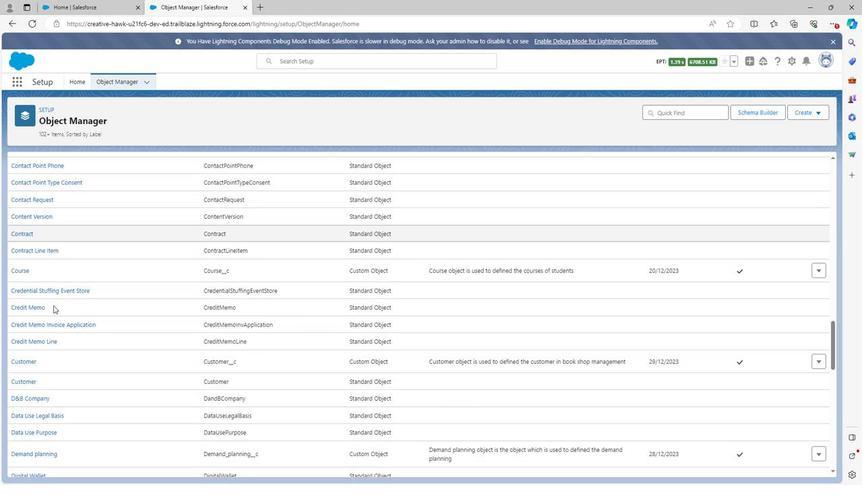 
Action: Mouse scrolled (52, 304) with delta (0, 0)
Screenshot: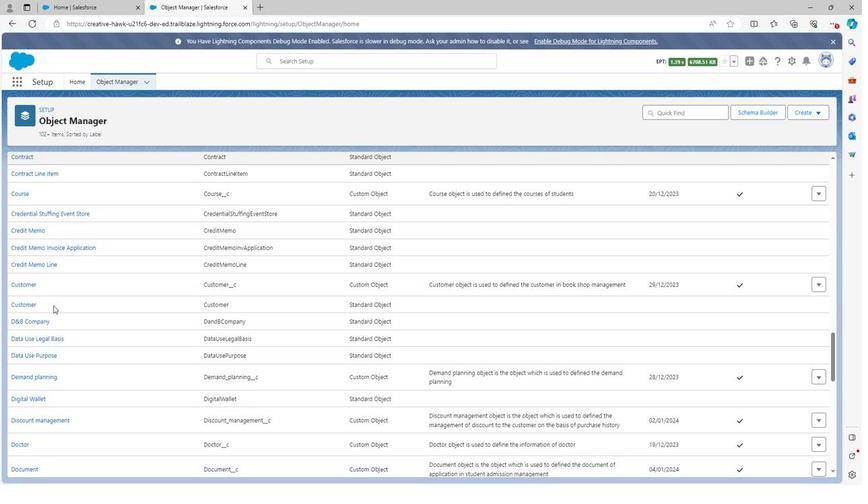 
Action: Mouse scrolled (52, 304) with delta (0, 0)
Screenshot: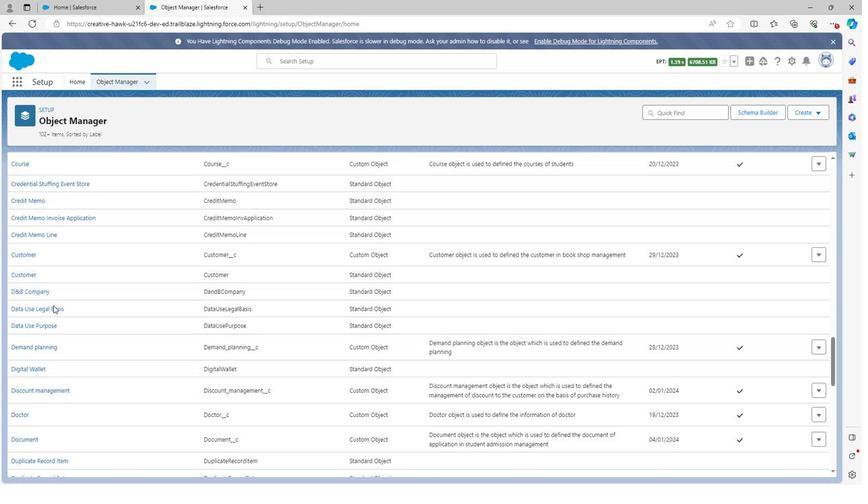 
Action: Mouse scrolled (52, 304) with delta (0, 0)
Screenshot: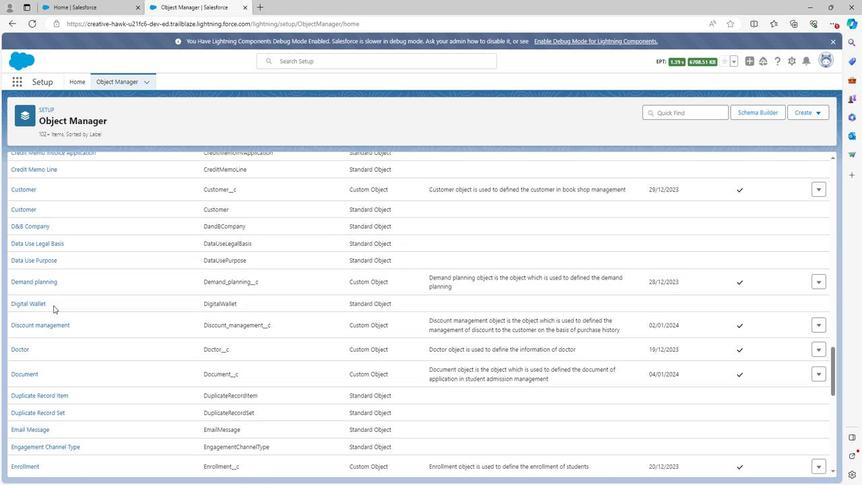 
Action: Mouse scrolled (52, 304) with delta (0, 0)
Screenshot: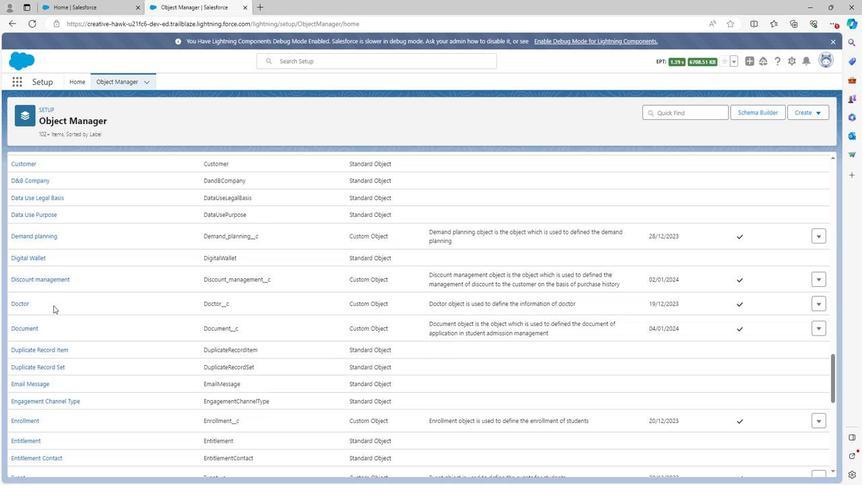 
Action: Mouse scrolled (52, 304) with delta (0, 0)
Screenshot: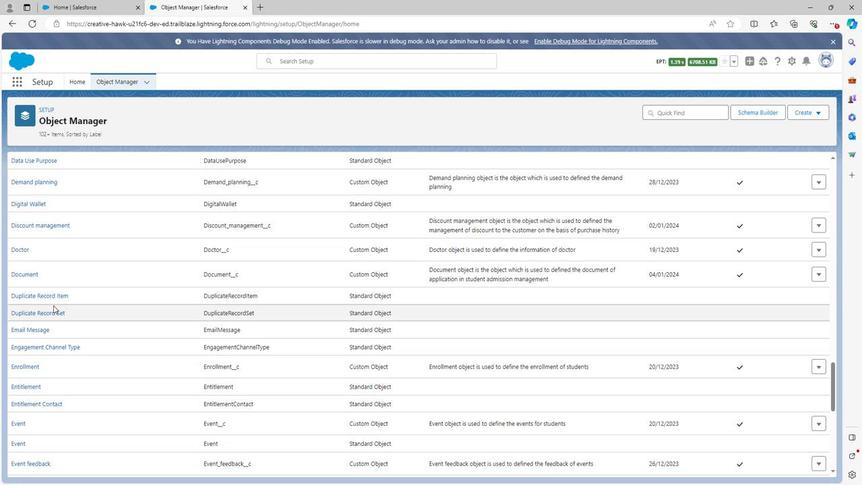 
Action: Mouse scrolled (52, 304) with delta (0, 0)
Screenshot: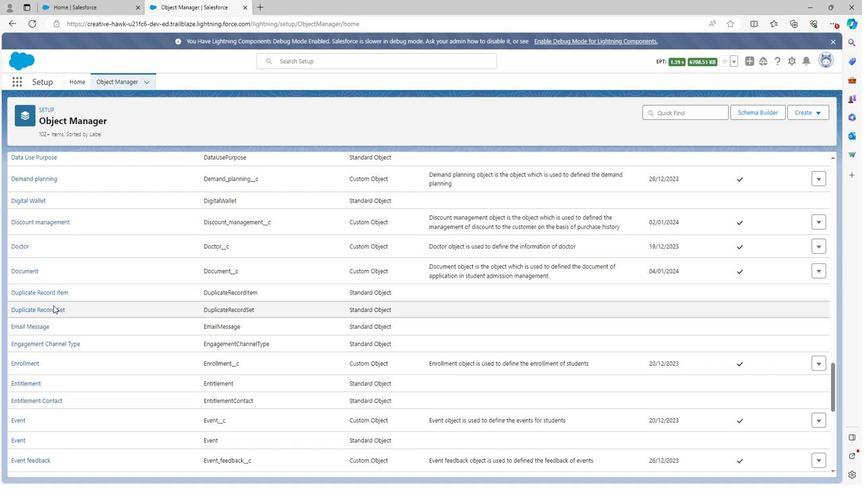 
Action: Mouse scrolled (52, 304) with delta (0, 0)
Screenshot: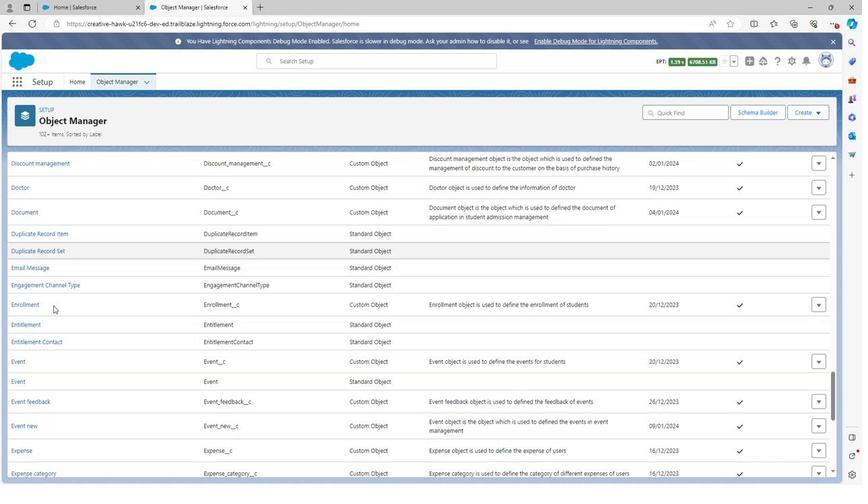 
Action: Mouse scrolled (52, 304) with delta (0, 0)
Screenshot: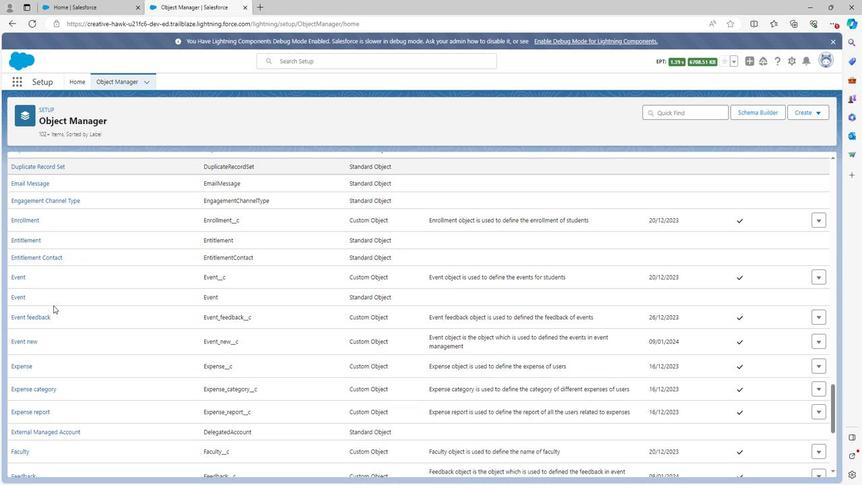 
Action: Mouse scrolled (52, 304) with delta (0, 0)
Screenshot: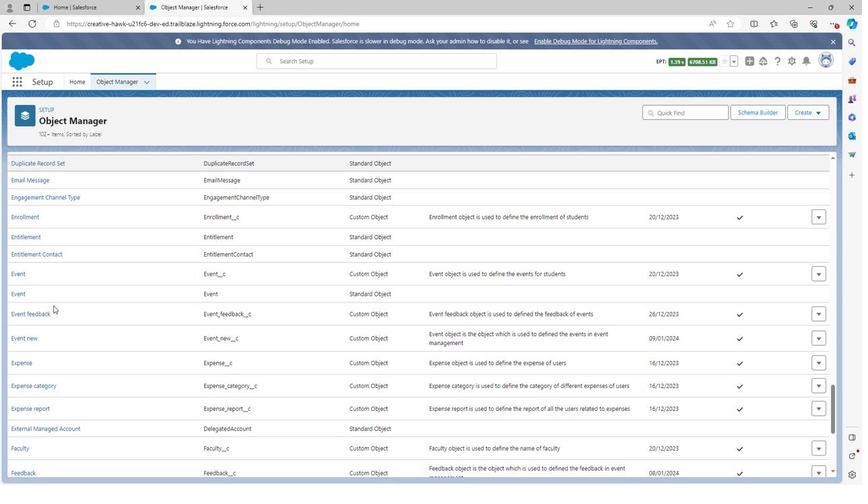 
Action: Mouse scrolled (52, 304) with delta (0, 0)
Screenshot: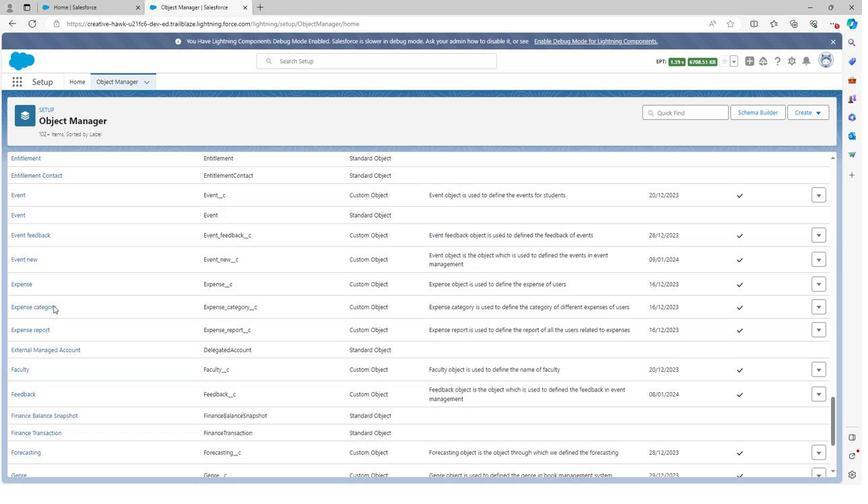 
Action: Mouse scrolled (52, 304) with delta (0, 0)
Screenshot: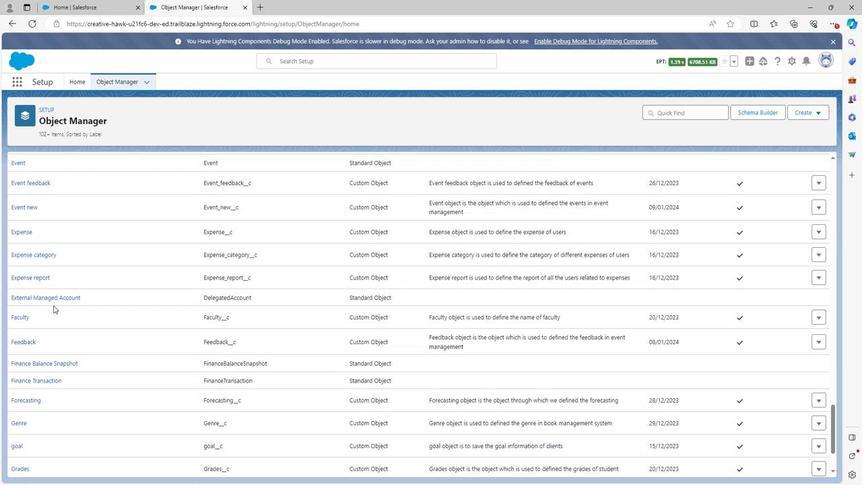 
Action: Mouse scrolled (52, 304) with delta (0, 0)
Screenshot: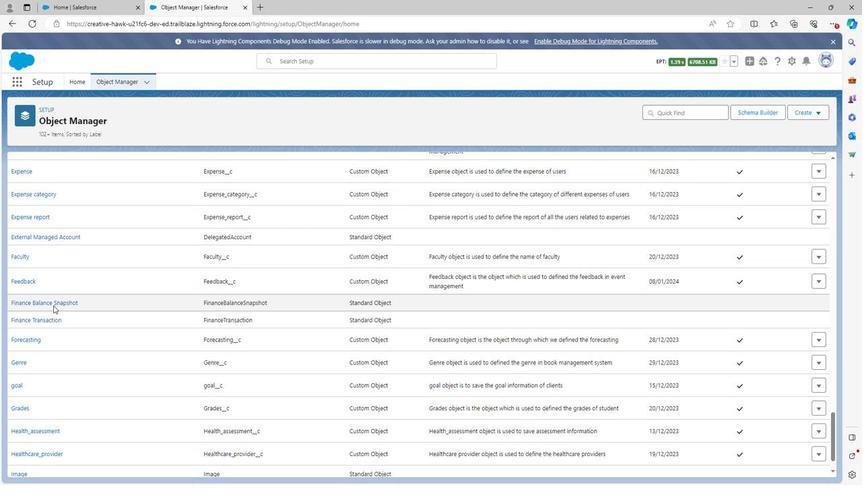 
Action: Mouse scrolled (52, 304) with delta (0, 0)
Screenshot: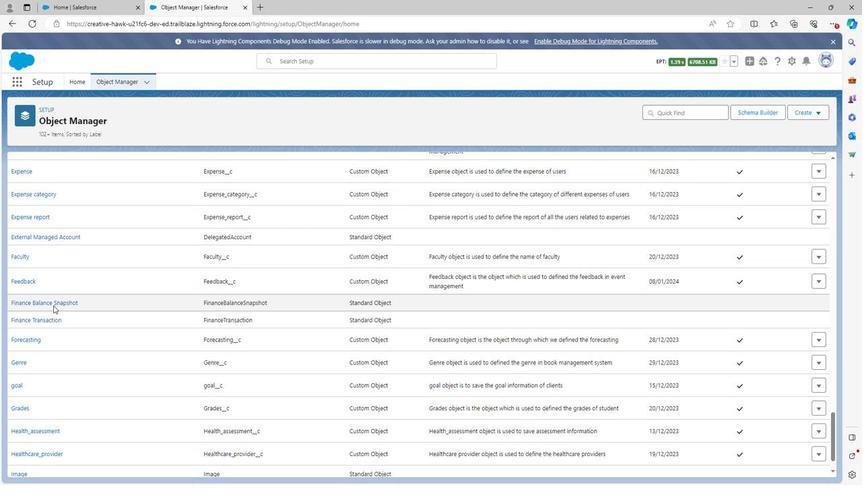 
Action: Mouse scrolled (52, 304) with delta (0, 0)
Screenshot: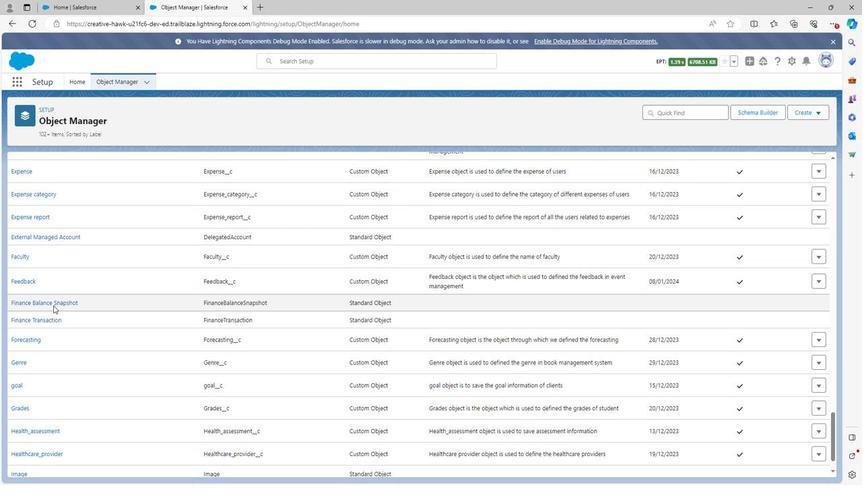 
Action: Mouse scrolled (52, 304) with delta (0, 0)
Screenshot: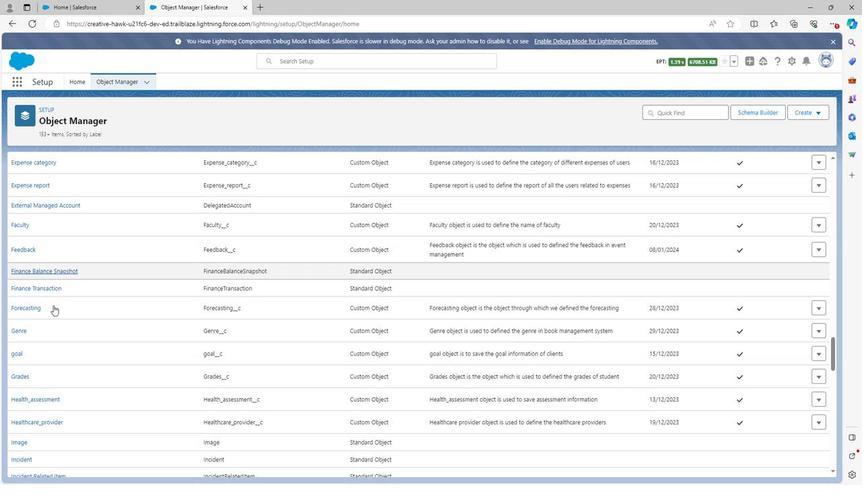 
Action: Mouse scrolled (52, 304) with delta (0, 0)
Screenshot: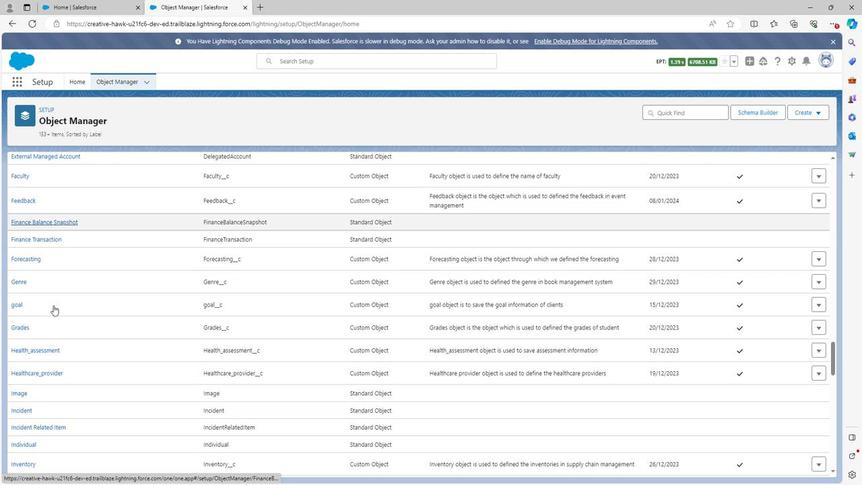 
Action: Mouse scrolled (52, 304) with delta (0, 0)
Screenshot: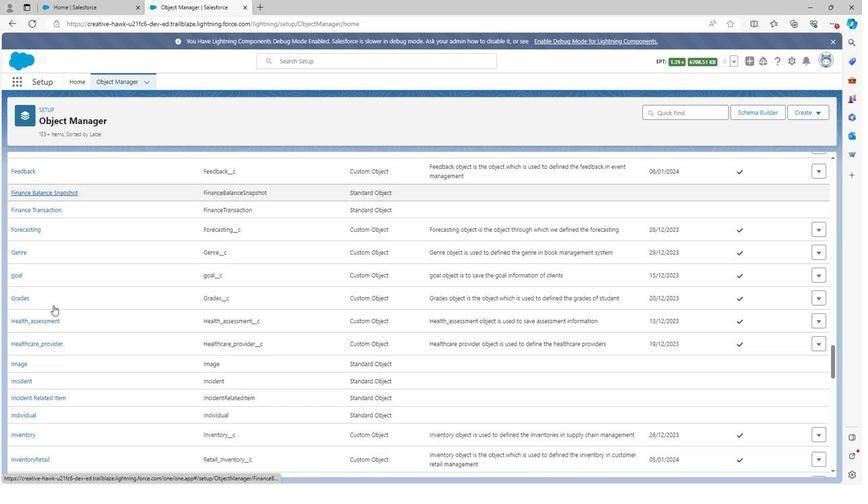 
Action: Mouse scrolled (52, 304) with delta (0, 0)
Screenshot: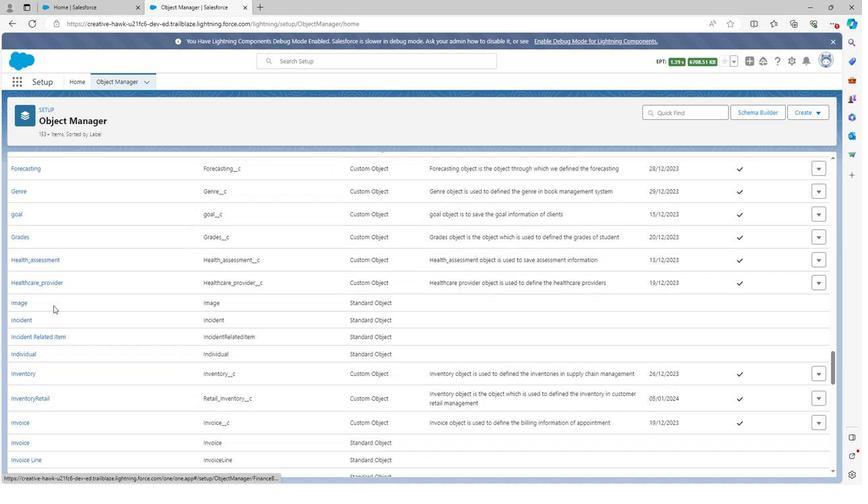 
Action: Mouse scrolled (52, 304) with delta (0, 0)
Screenshot: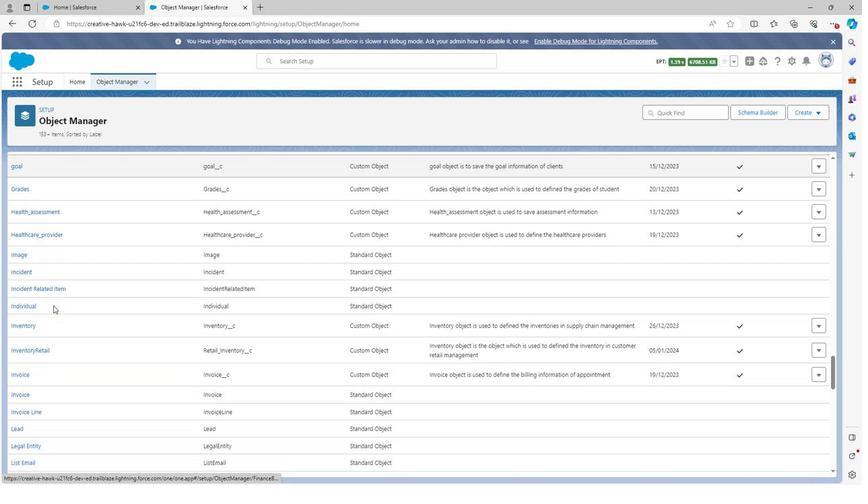 
Action: Mouse scrolled (52, 304) with delta (0, 0)
Screenshot: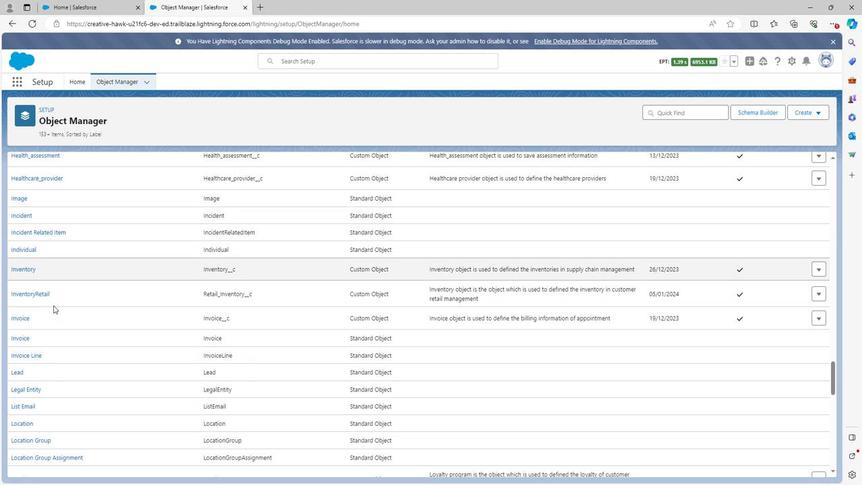 
Action: Mouse scrolled (52, 304) with delta (0, 0)
Screenshot: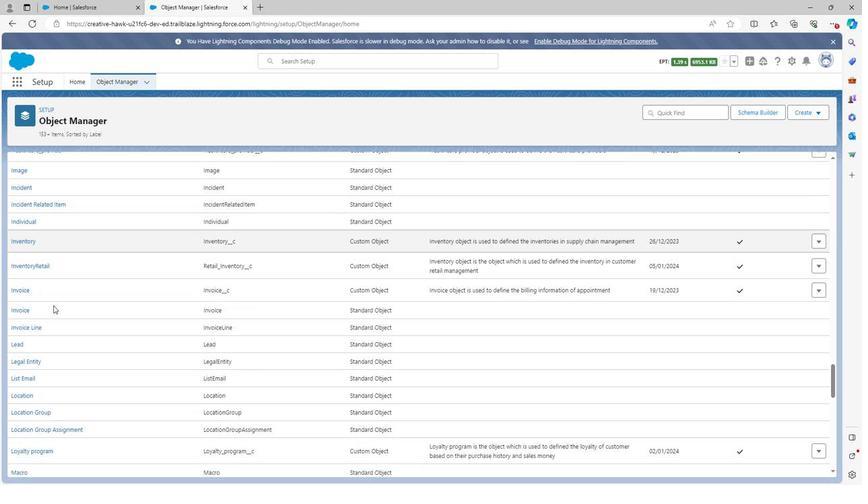 
Action: Mouse scrolled (52, 304) with delta (0, 0)
Screenshot: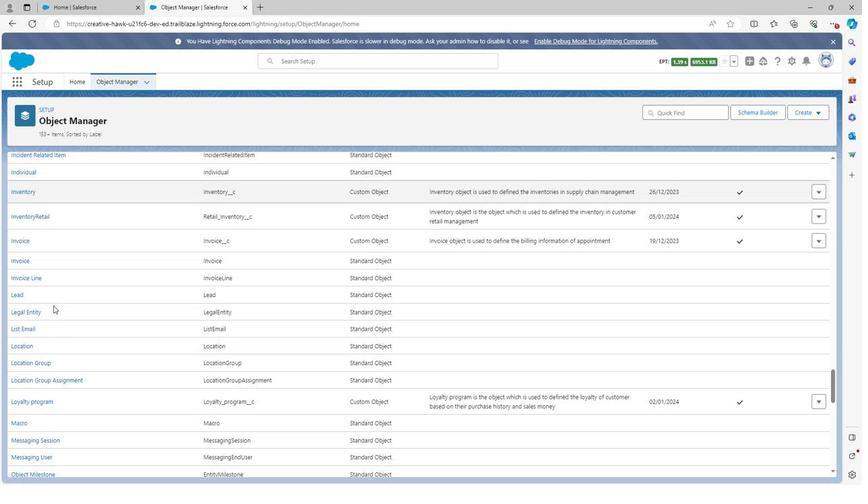 
Action: Mouse scrolled (52, 304) with delta (0, 0)
Screenshot: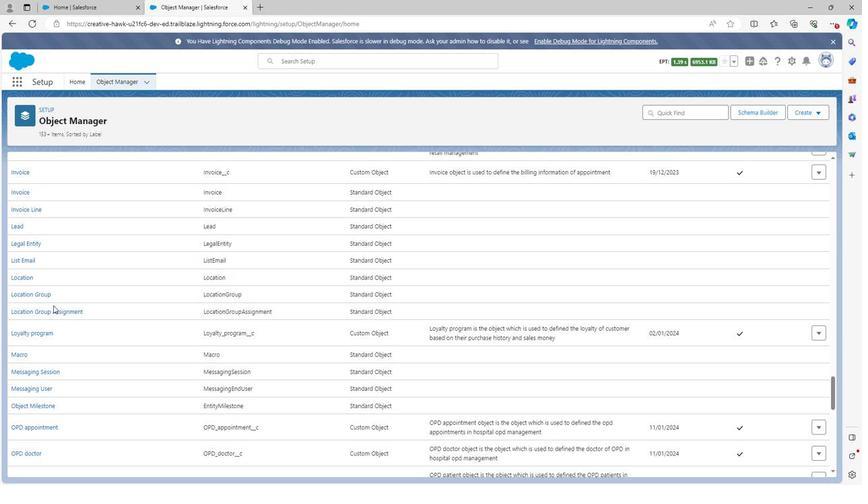 
Action: Mouse scrolled (52, 304) with delta (0, 0)
Screenshot: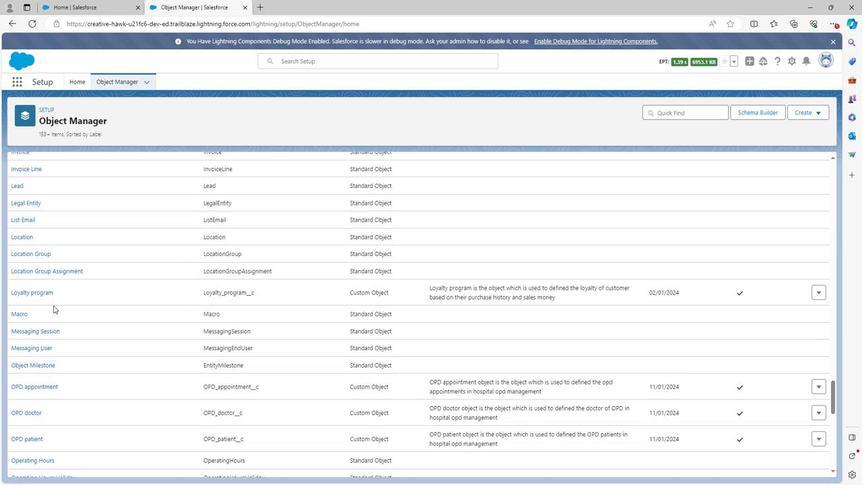 
Action: Mouse moved to (33, 353)
Screenshot: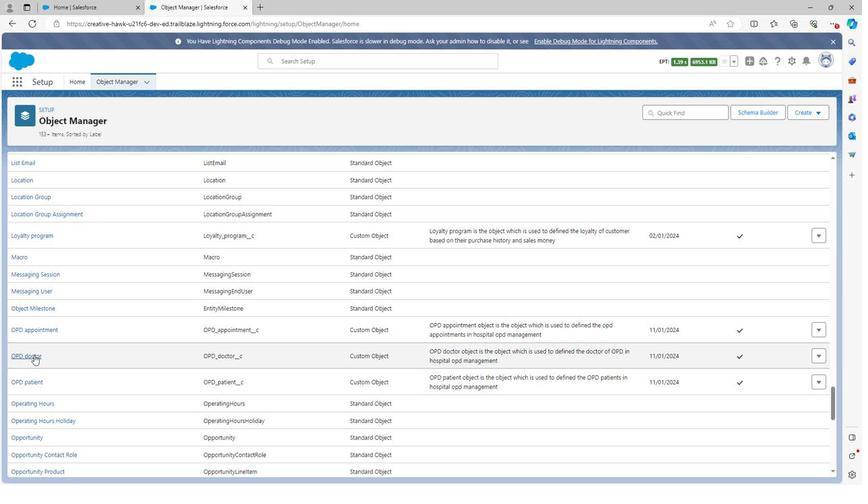 
Action: Mouse pressed left at (33, 353)
Screenshot: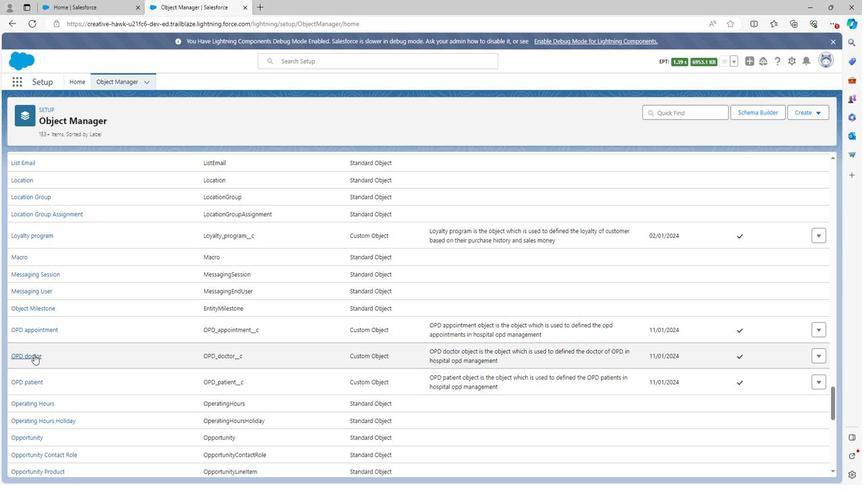 
Action: Mouse moved to (268, 270)
Screenshot: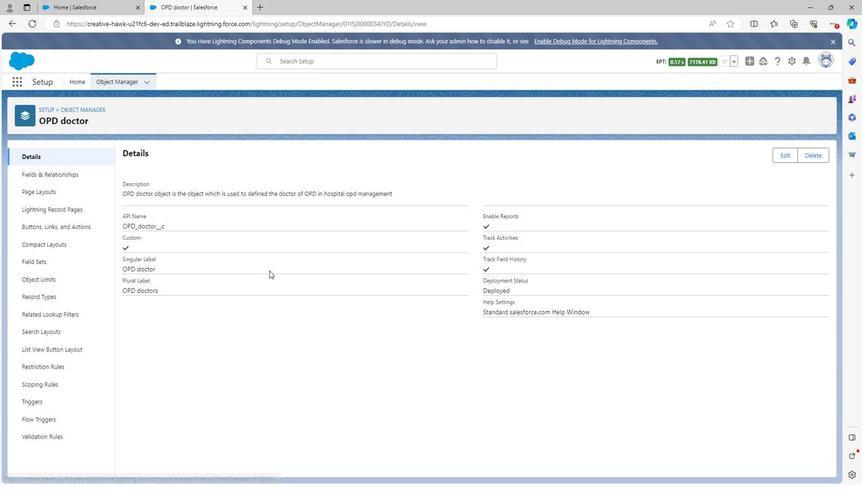 
